 Task: Sort the pending tickets, order by Channel in ascending order.
Action: Mouse moved to (24, 302)
Screenshot: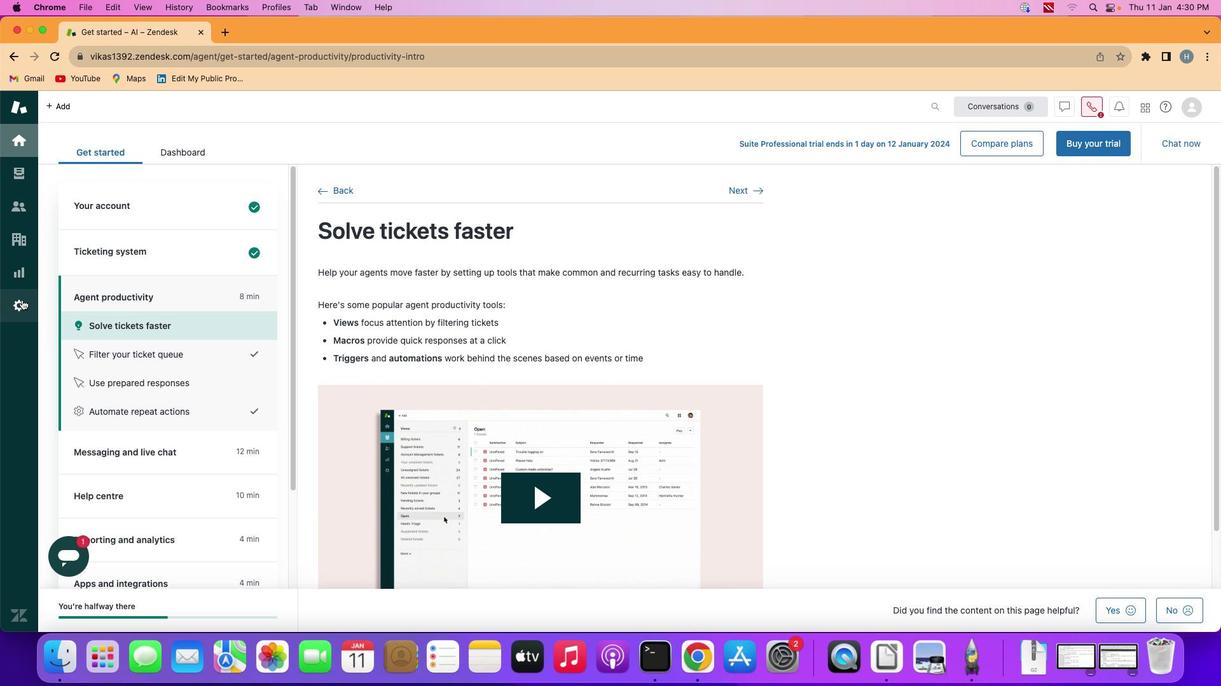 
Action: Mouse pressed left at (24, 302)
Screenshot: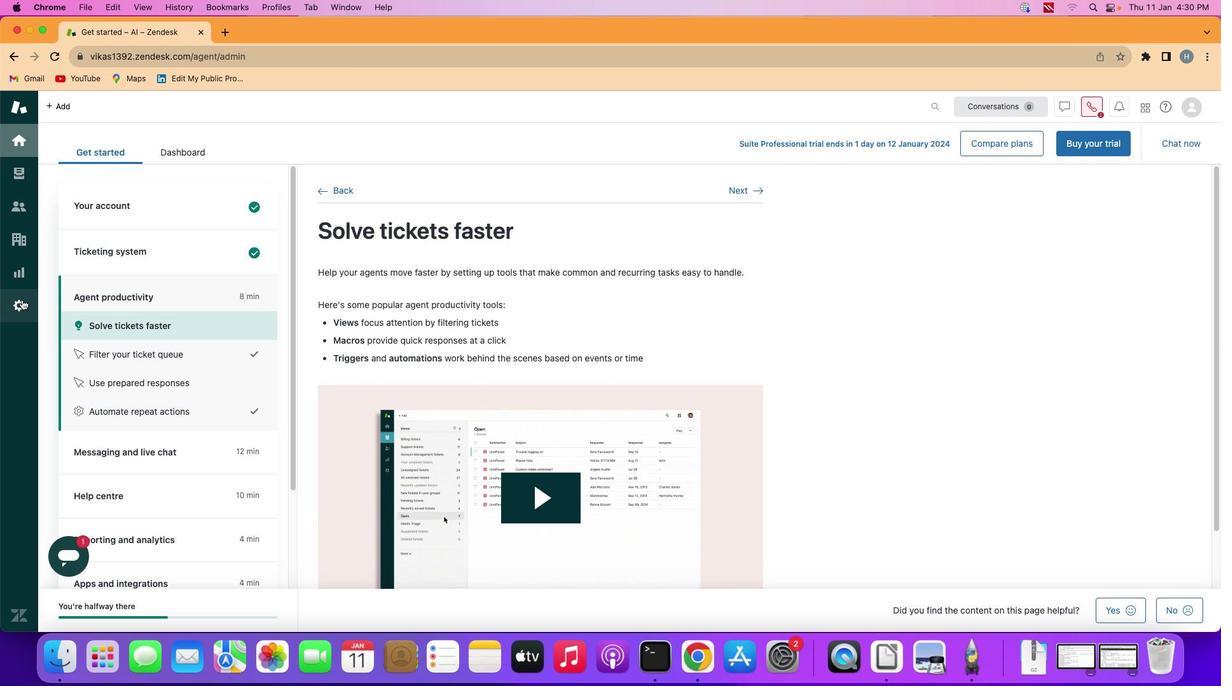 
Action: Mouse moved to (403, 463)
Screenshot: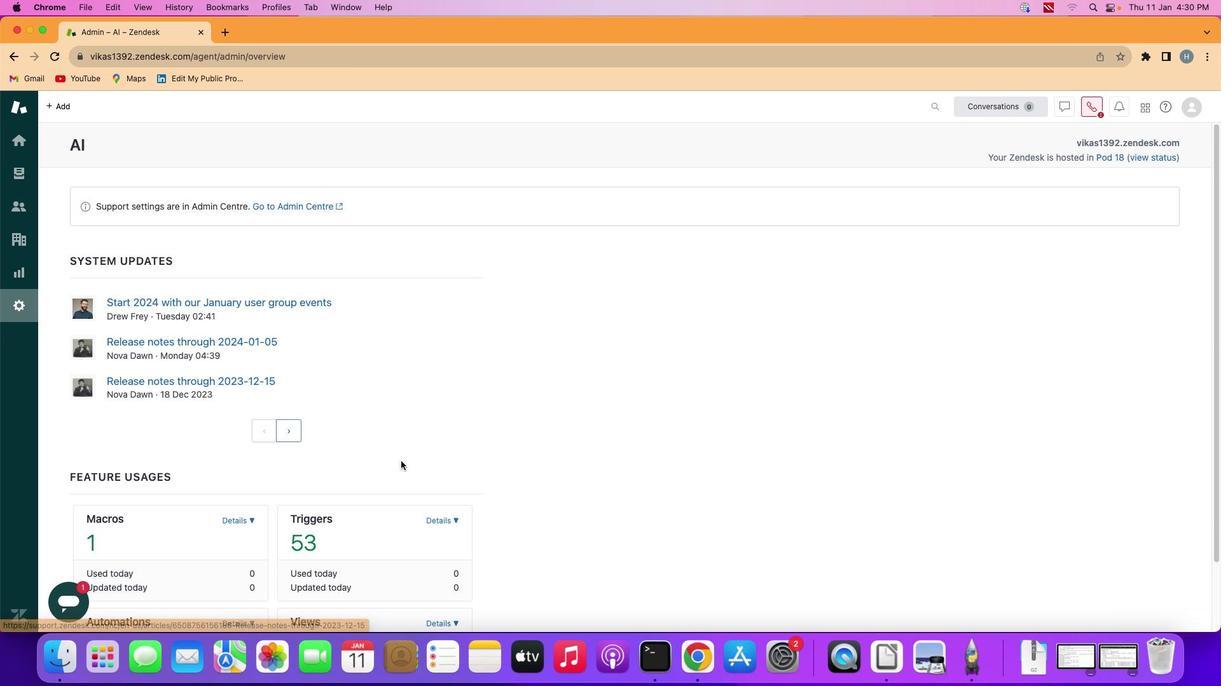 
Action: Mouse scrolled (403, 463) with delta (2, 1)
Screenshot: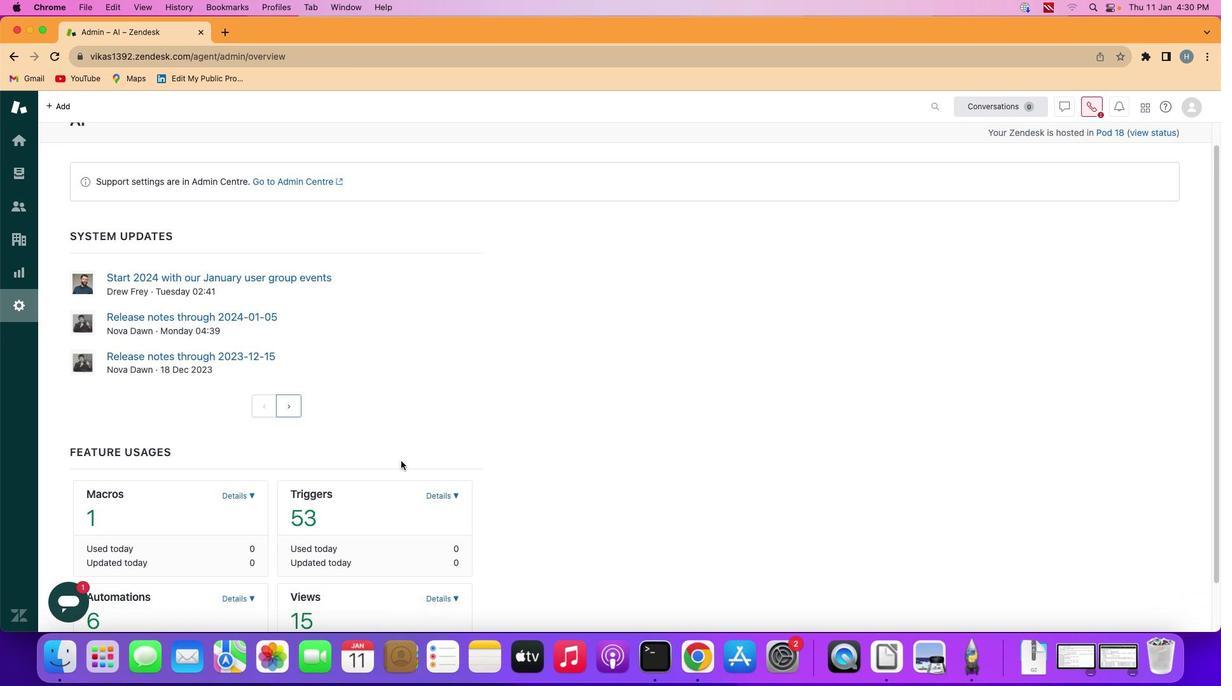 
Action: Mouse scrolled (403, 463) with delta (2, 1)
Screenshot: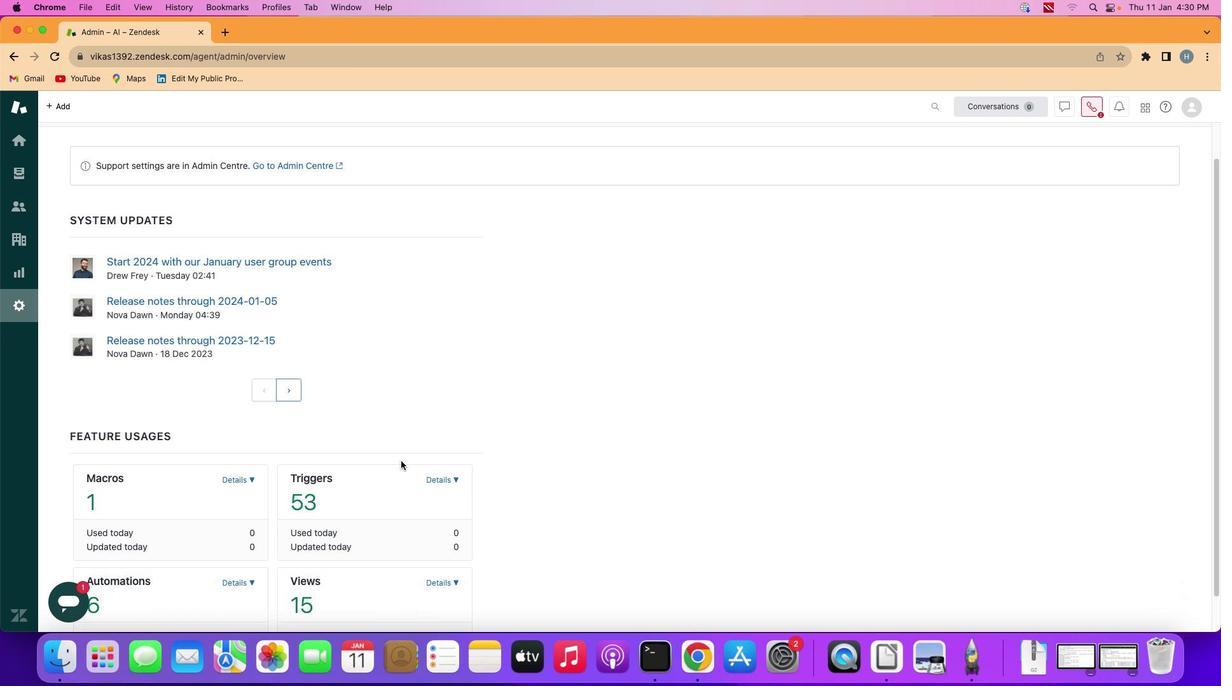 
Action: Mouse scrolled (403, 463) with delta (2, 1)
Screenshot: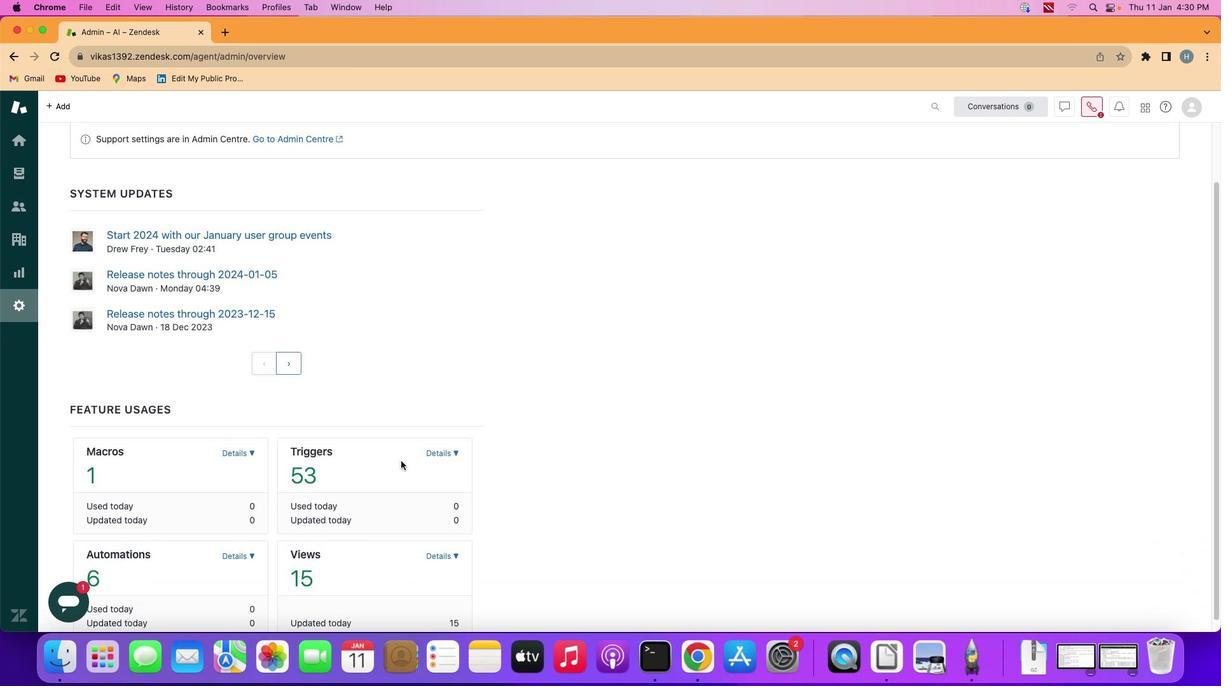 
Action: Mouse scrolled (403, 463) with delta (2, 0)
Screenshot: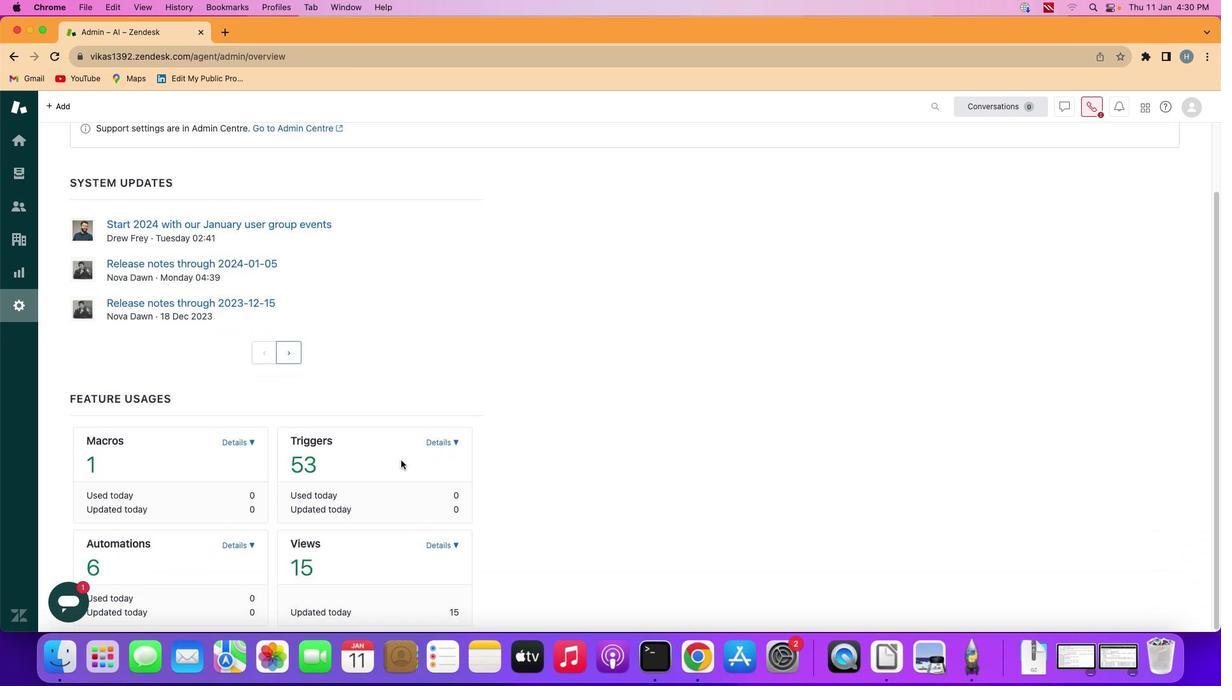 
Action: Mouse scrolled (403, 463) with delta (2, 0)
Screenshot: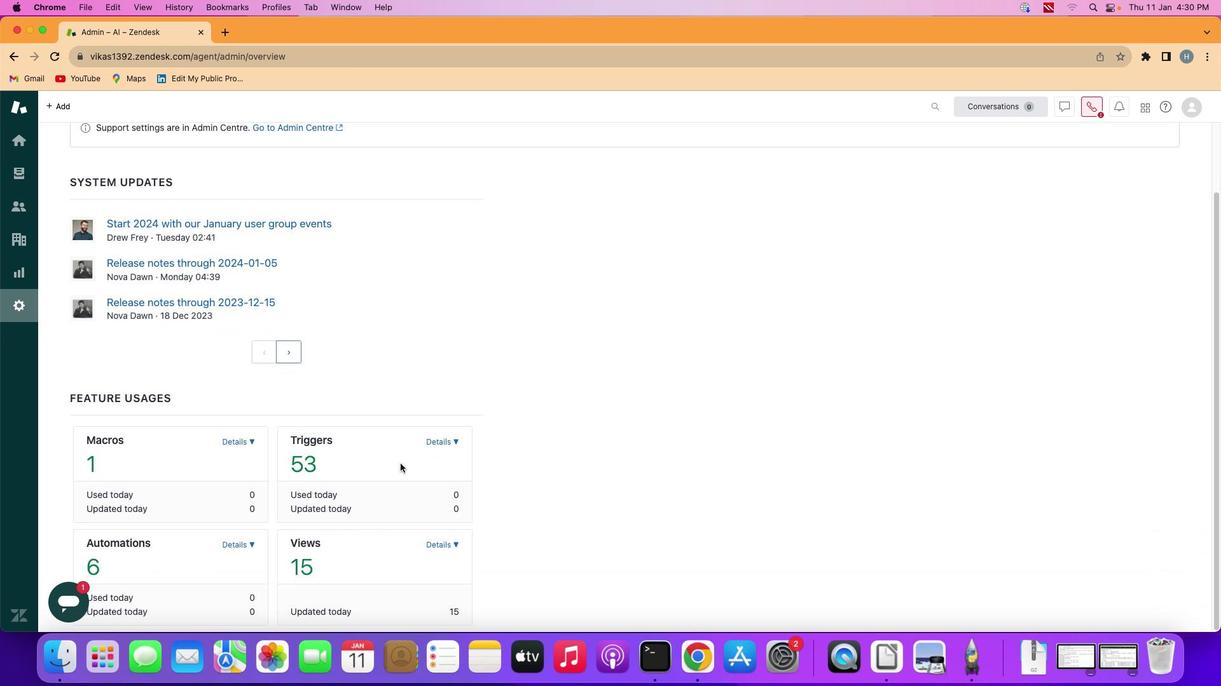 
Action: Mouse scrolled (403, 463) with delta (2, 0)
Screenshot: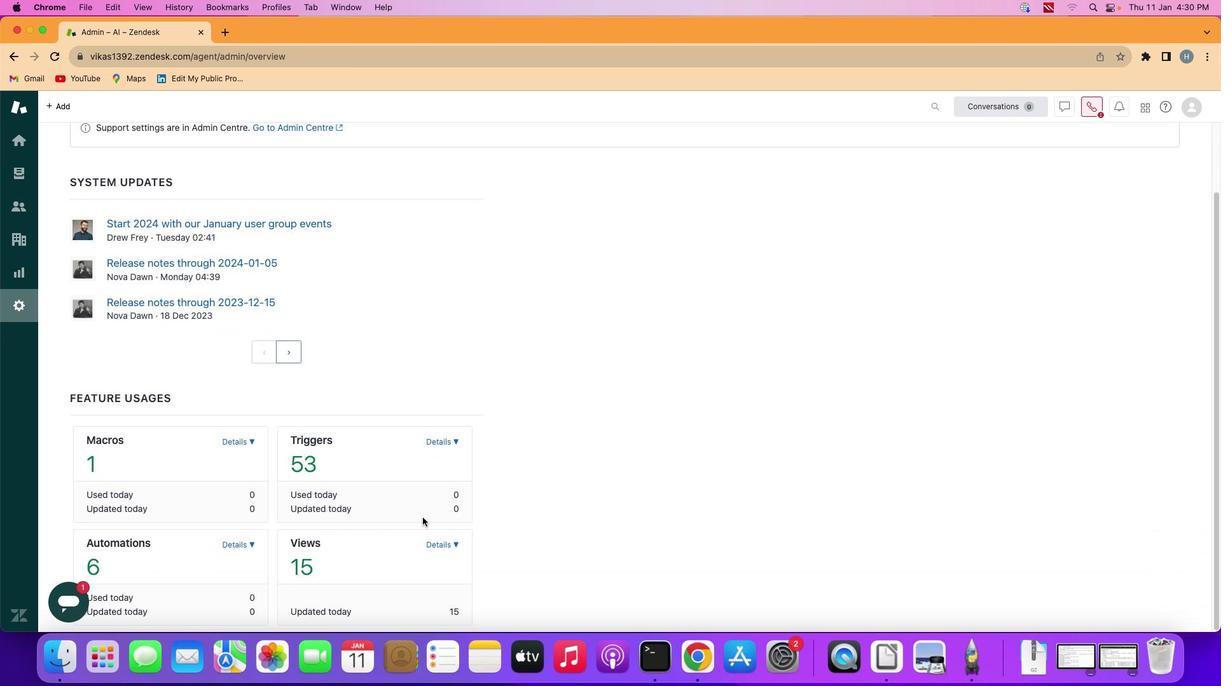
Action: Mouse moved to (442, 547)
Screenshot: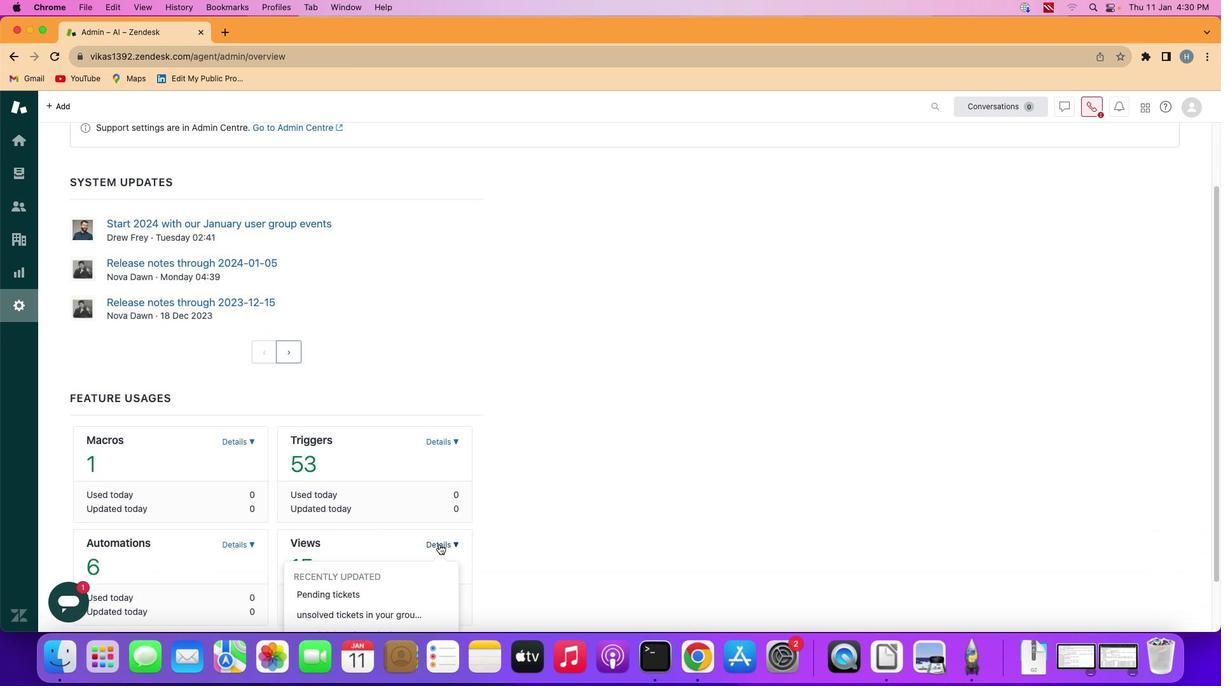 
Action: Mouse pressed left at (442, 547)
Screenshot: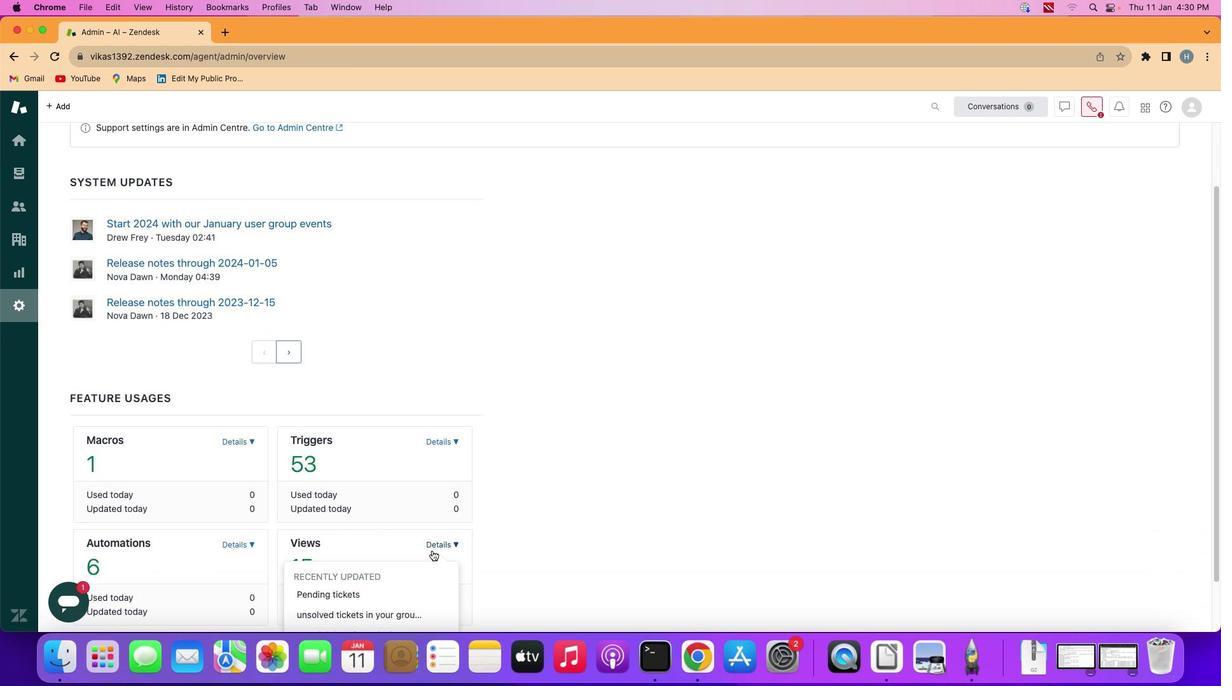 
Action: Mouse moved to (361, 596)
Screenshot: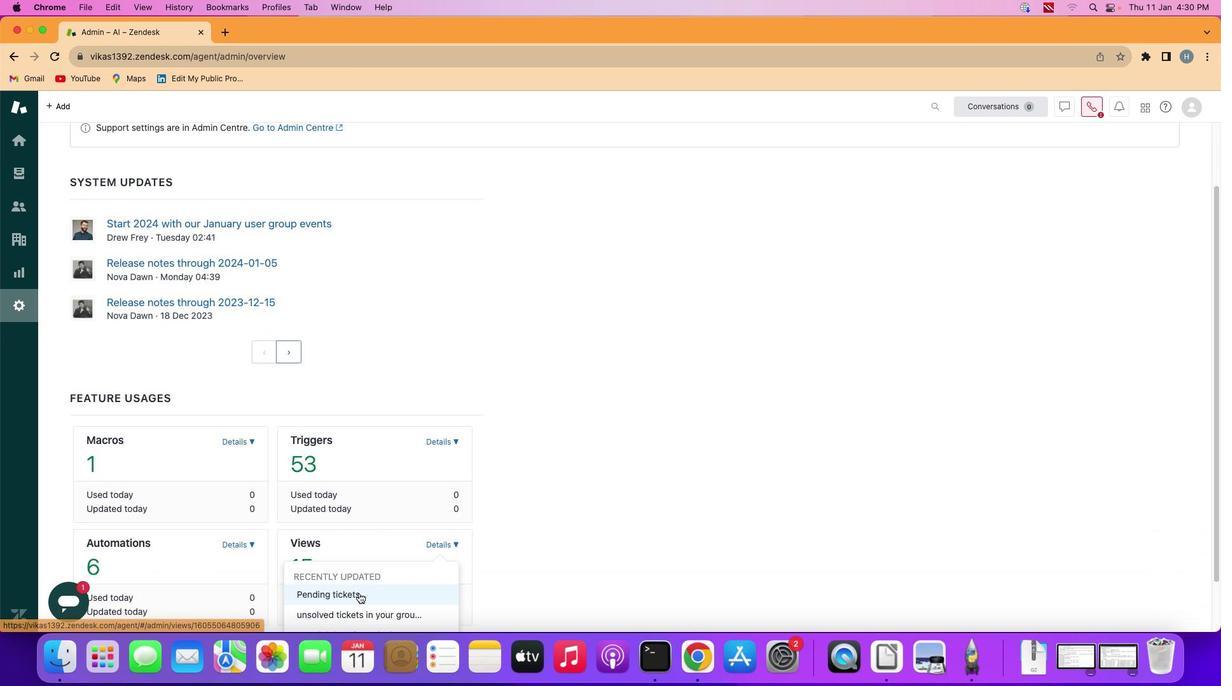 
Action: Mouse pressed left at (361, 596)
Screenshot: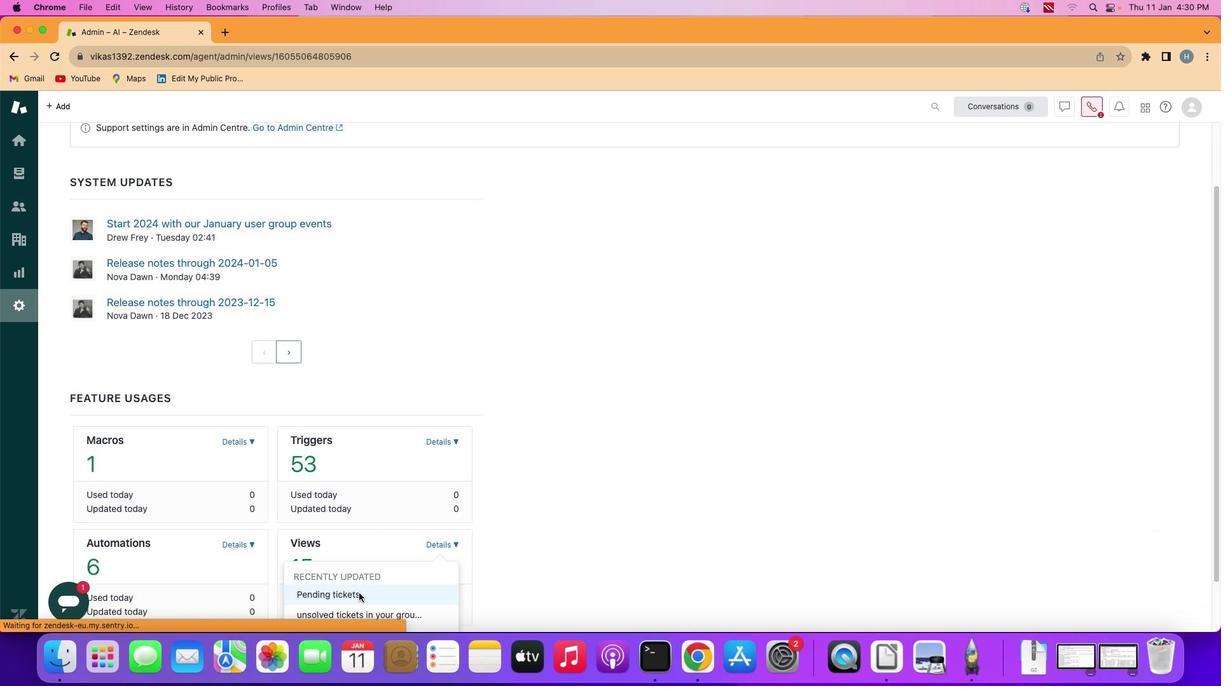 
Action: Mouse moved to (485, 546)
Screenshot: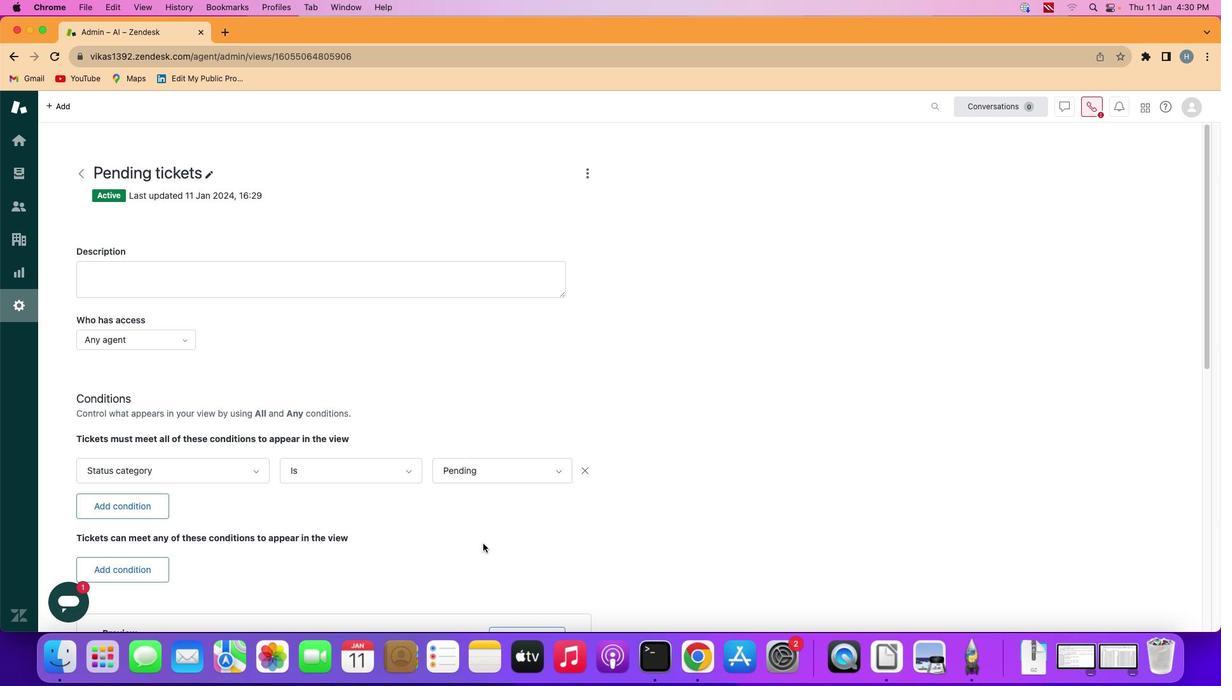 
Action: Mouse scrolled (485, 546) with delta (2, 1)
Screenshot: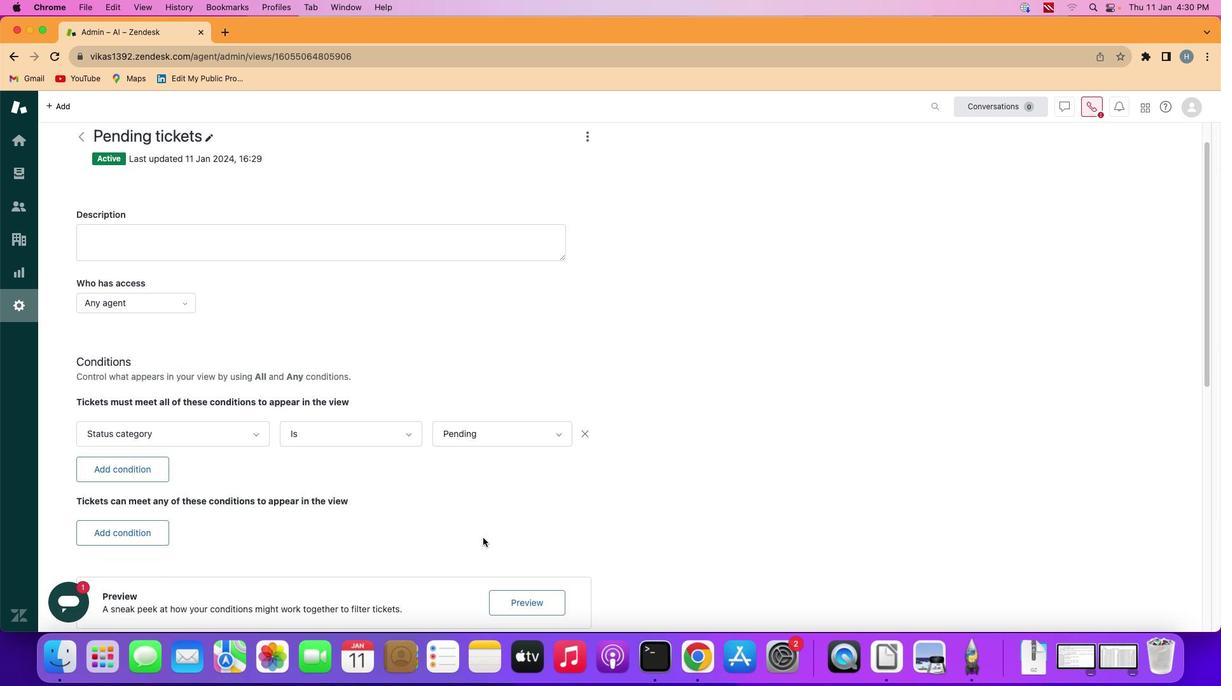 
Action: Mouse scrolled (485, 546) with delta (2, 1)
Screenshot: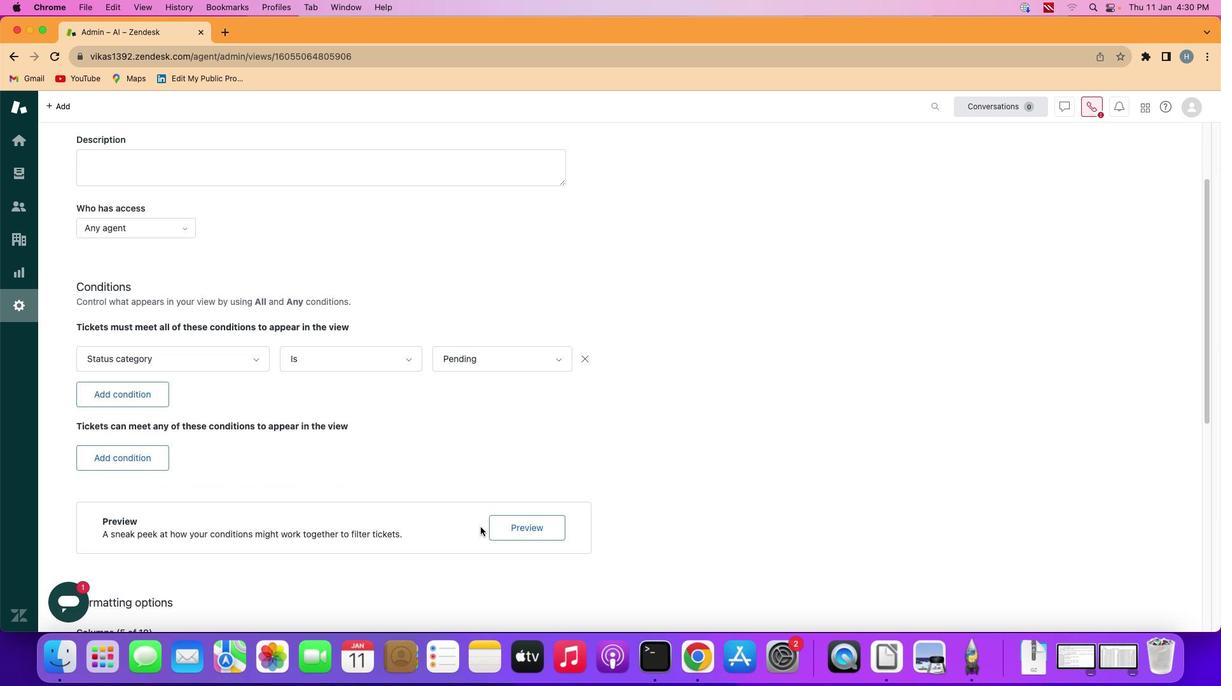 
Action: Mouse moved to (485, 546)
Screenshot: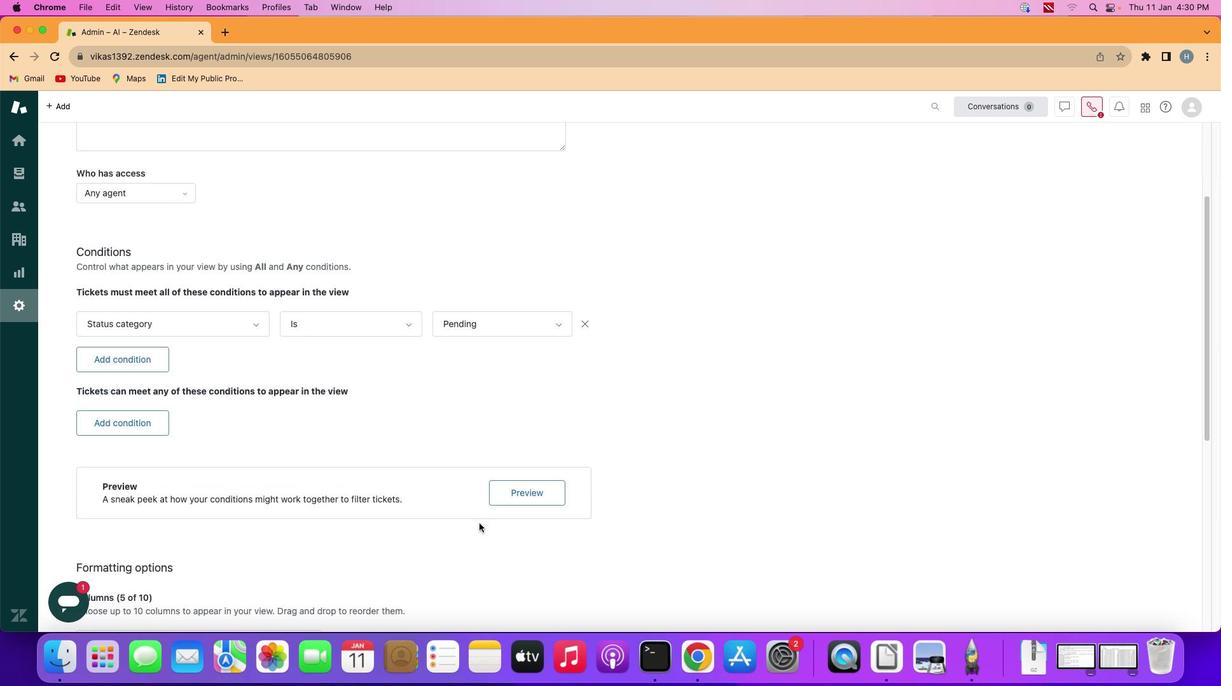 
Action: Mouse scrolled (485, 546) with delta (2, 1)
Screenshot: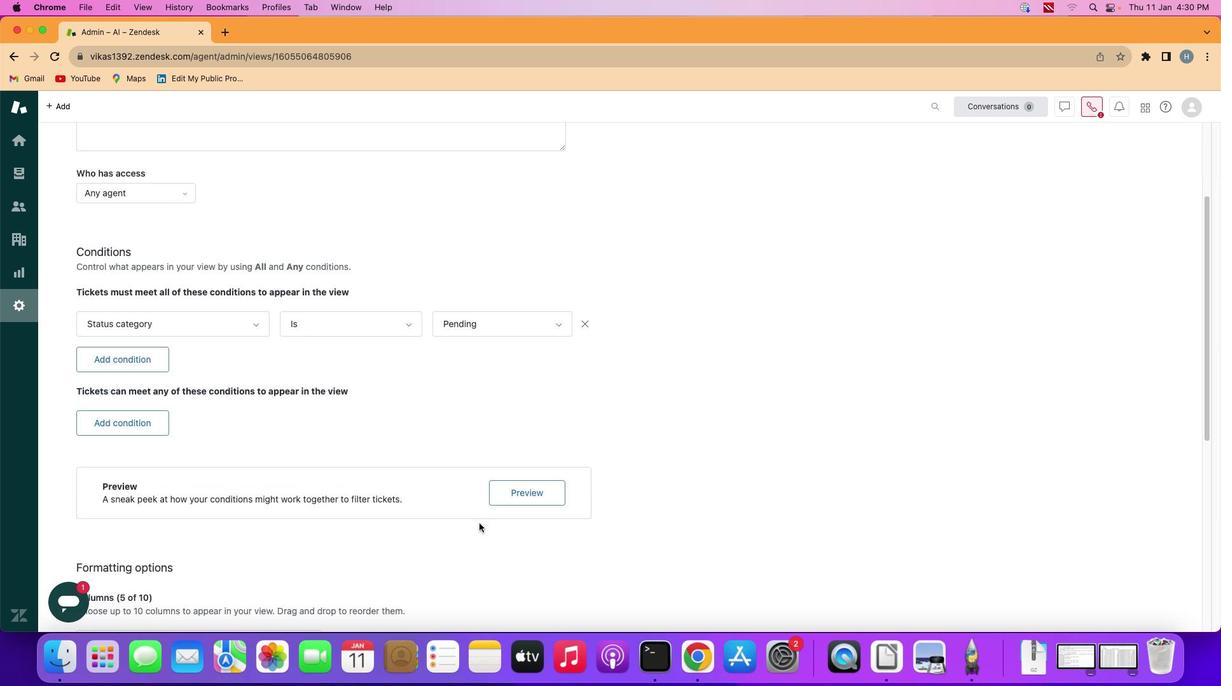 
Action: Mouse moved to (485, 544)
Screenshot: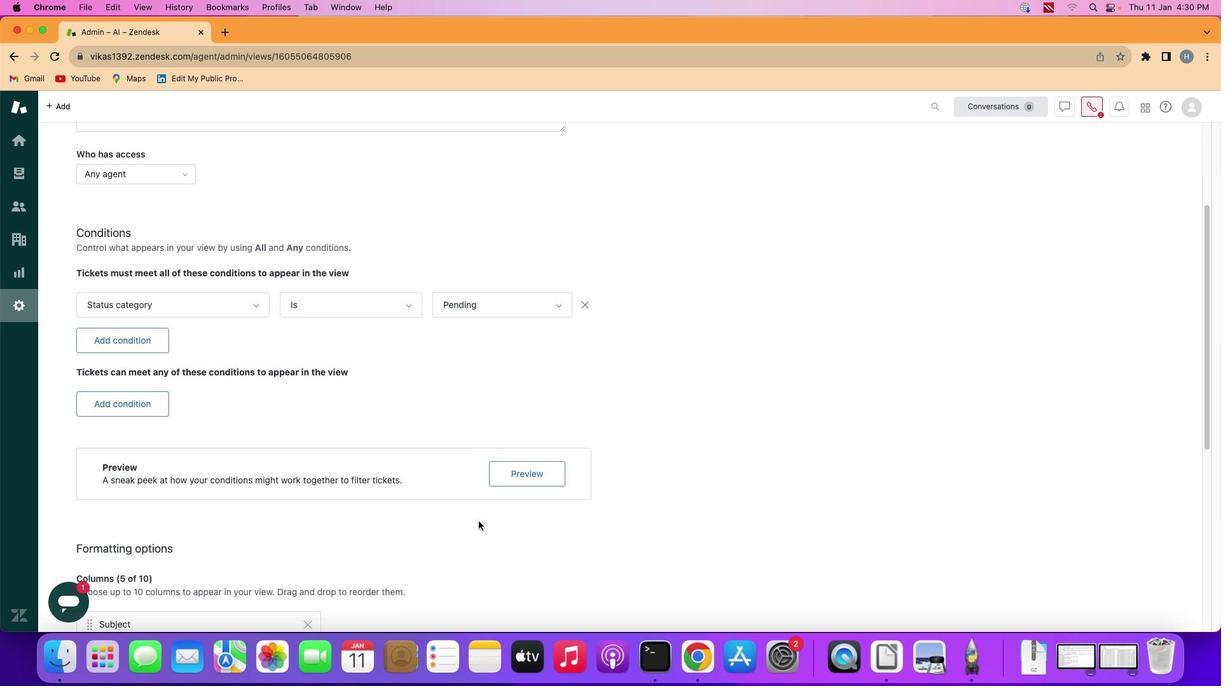 
Action: Mouse scrolled (485, 544) with delta (2, 0)
Screenshot: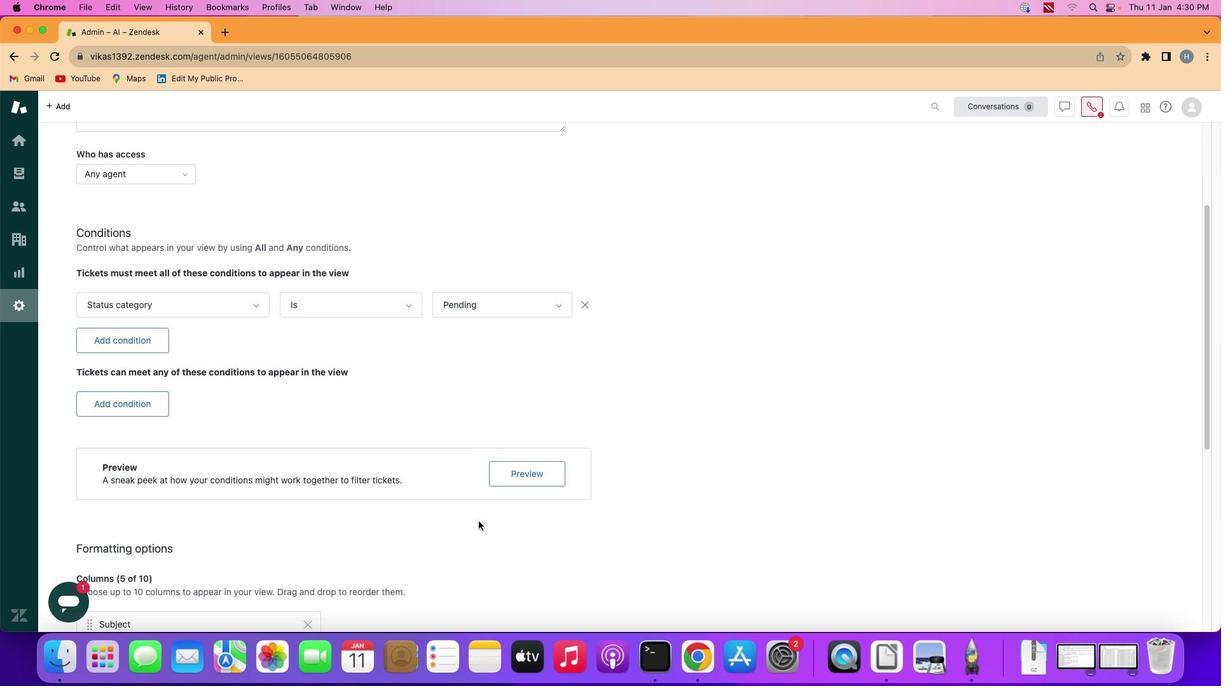 
Action: Mouse moved to (481, 525)
Screenshot: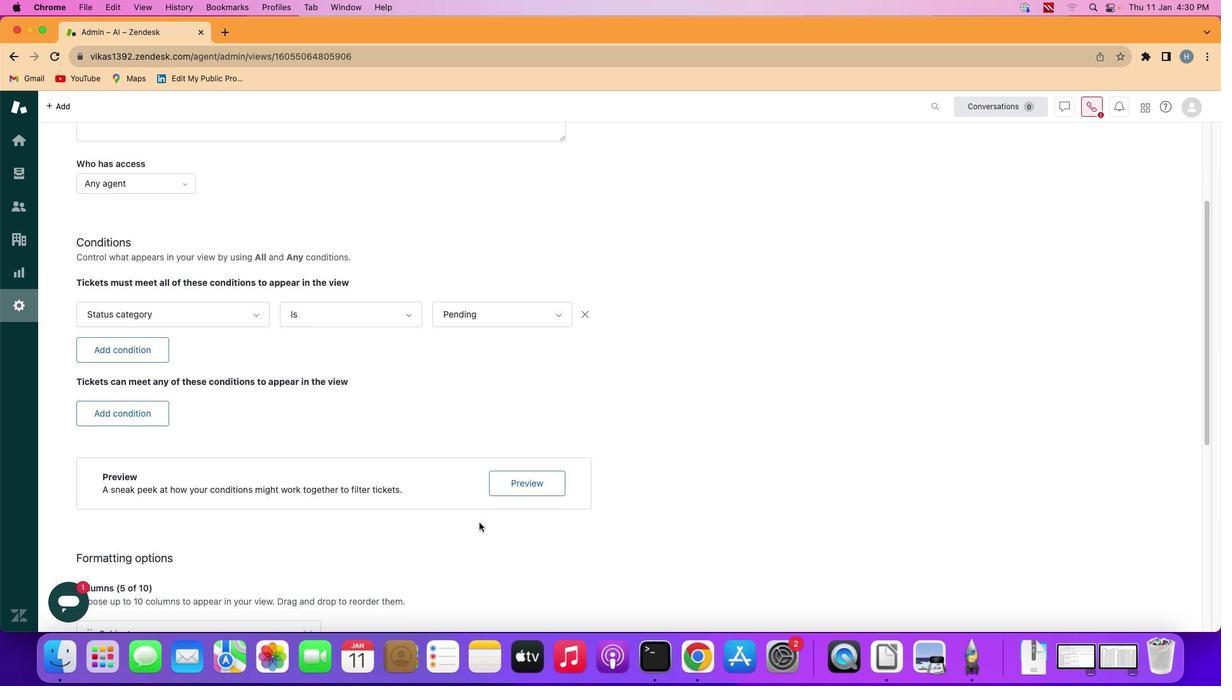 
Action: Mouse scrolled (481, 525) with delta (2, 1)
Screenshot: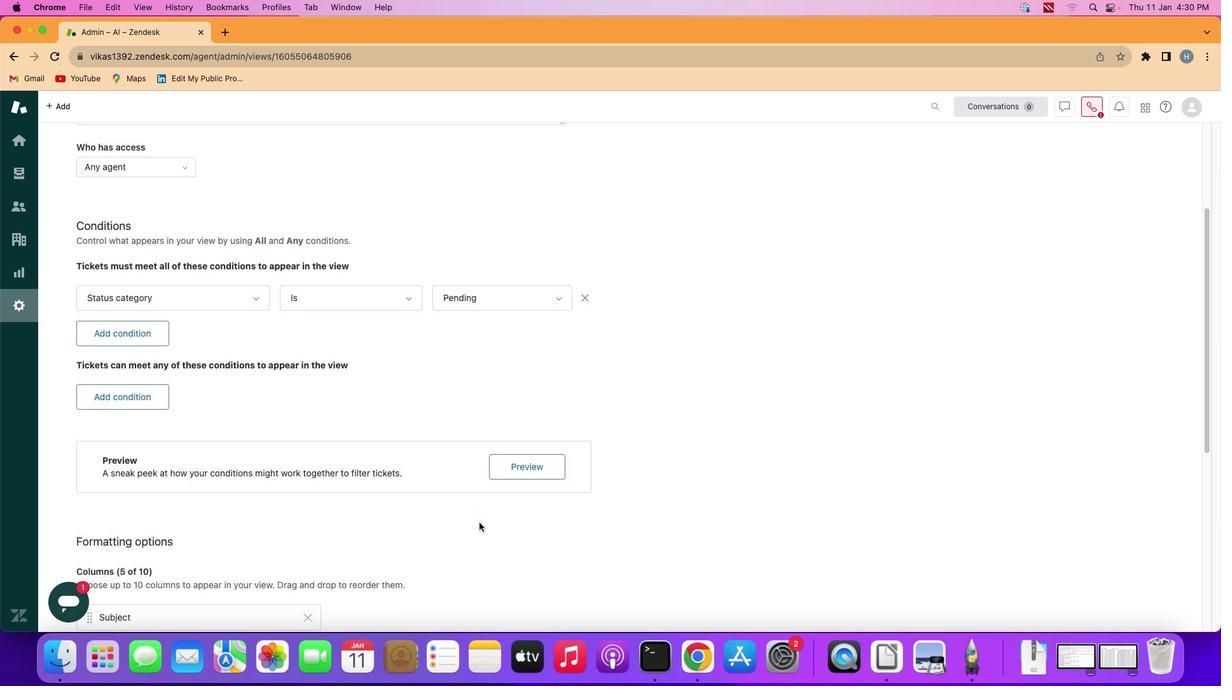 
Action: Mouse scrolled (481, 525) with delta (2, 3)
Screenshot: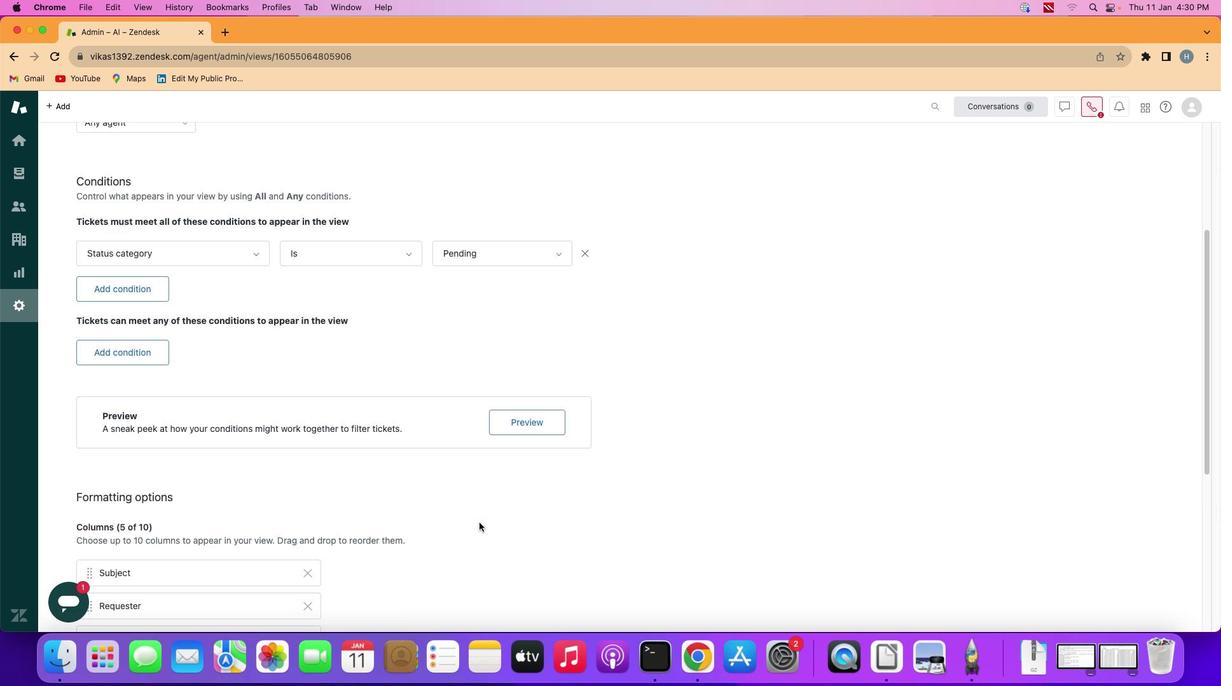 
Action: Mouse scrolled (481, 525) with delta (2, 1)
Screenshot: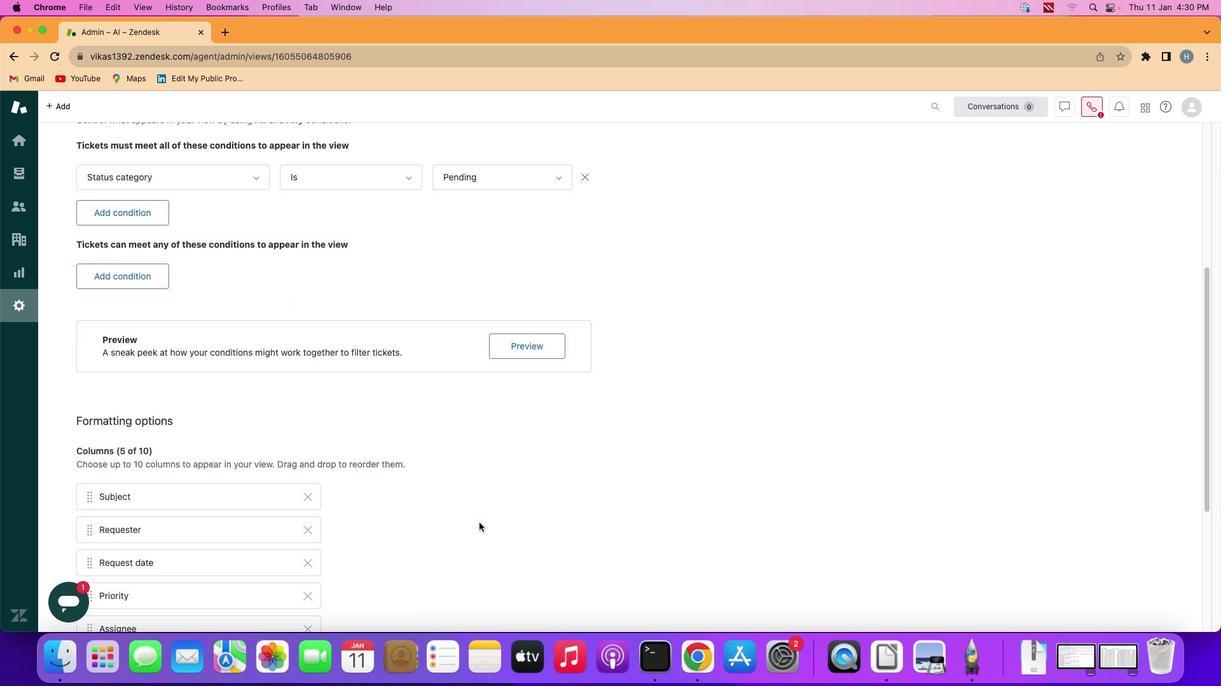 
Action: Mouse scrolled (481, 525) with delta (2, 1)
Screenshot: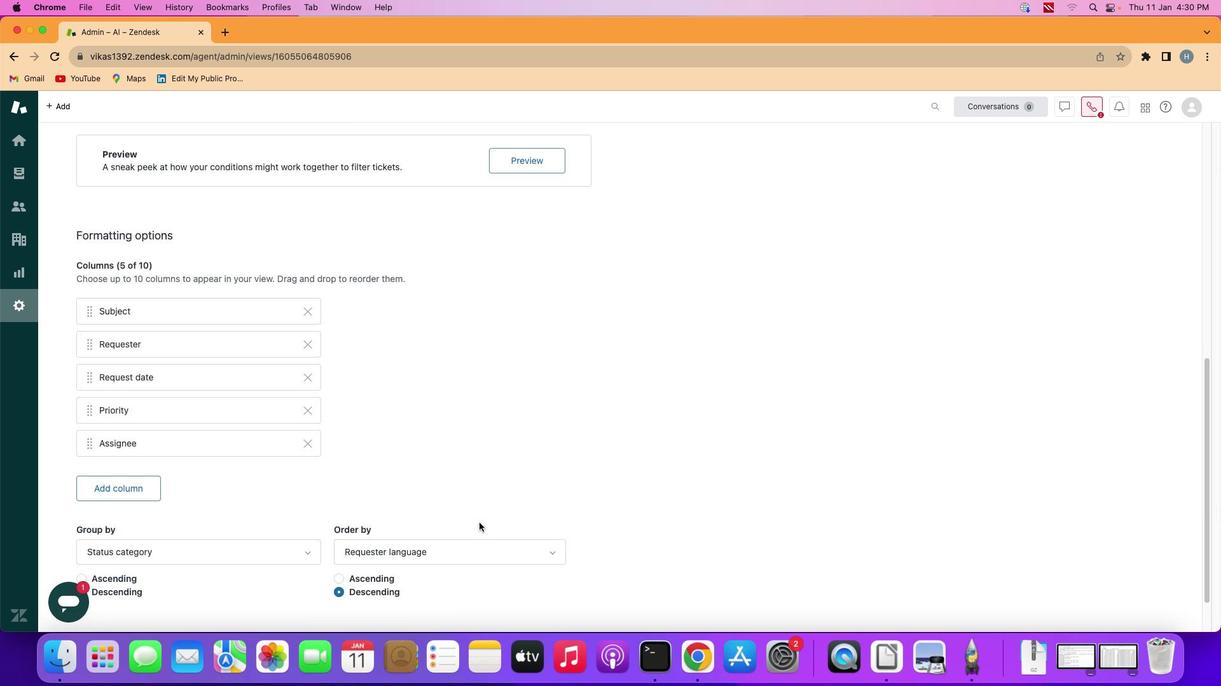 
Action: Mouse scrolled (481, 525) with delta (2, 0)
Screenshot: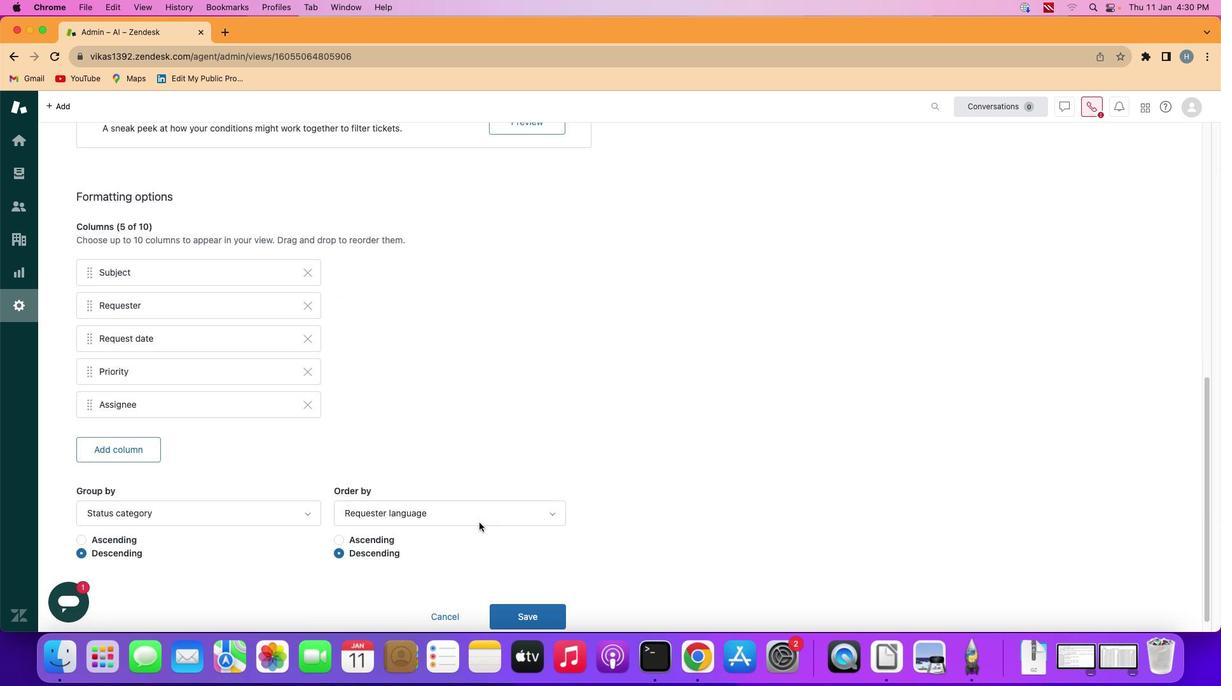 
Action: Mouse scrolled (481, 525) with delta (2, 0)
Screenshot: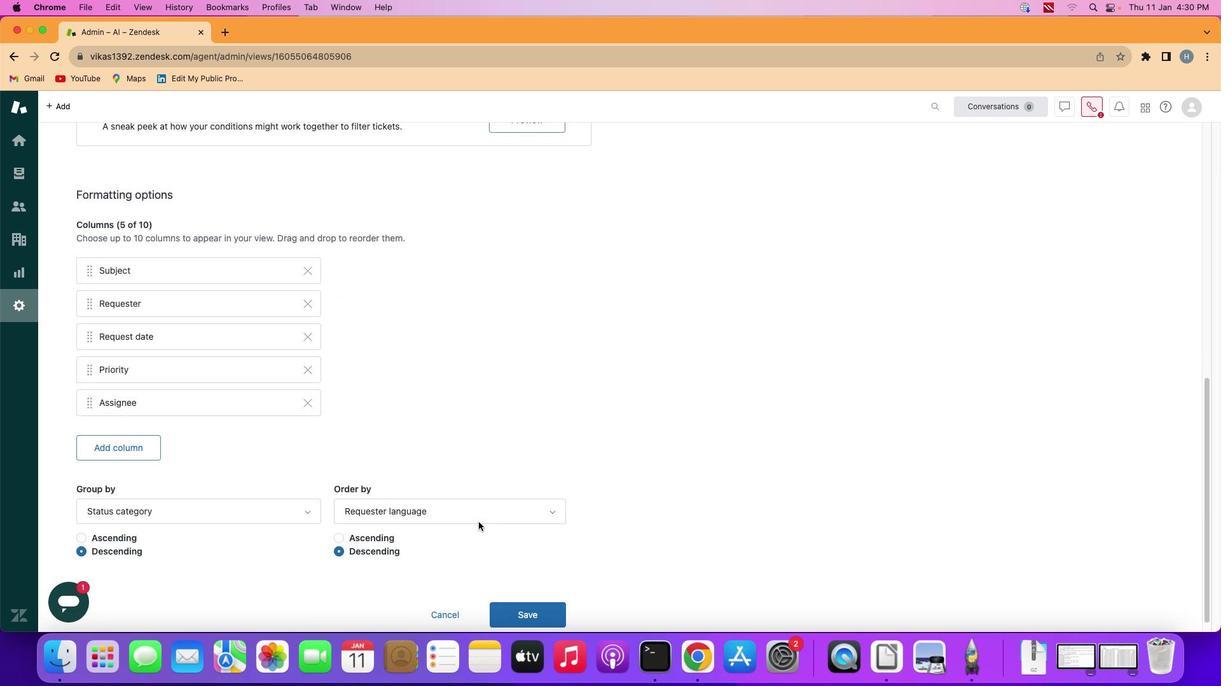 
Action: Mouse moved to (480, 524)
Screenshot: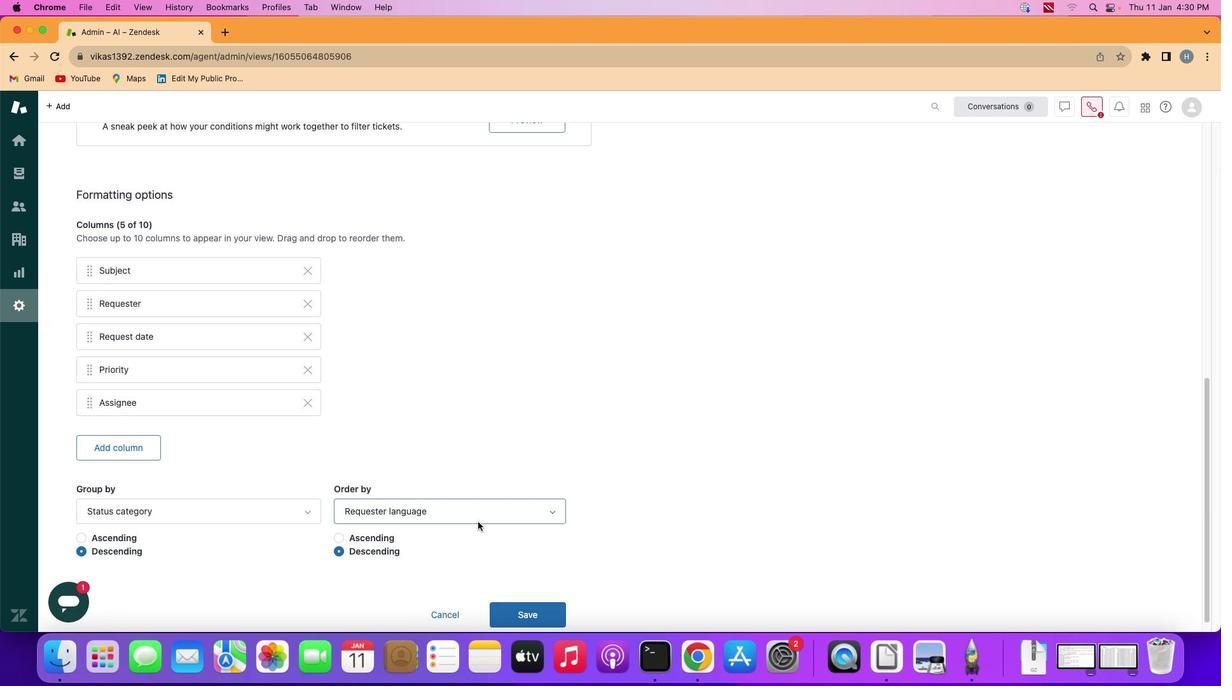 
Action: Mouse scrolled (480, 524) with delta (2, 1)
Screenshot: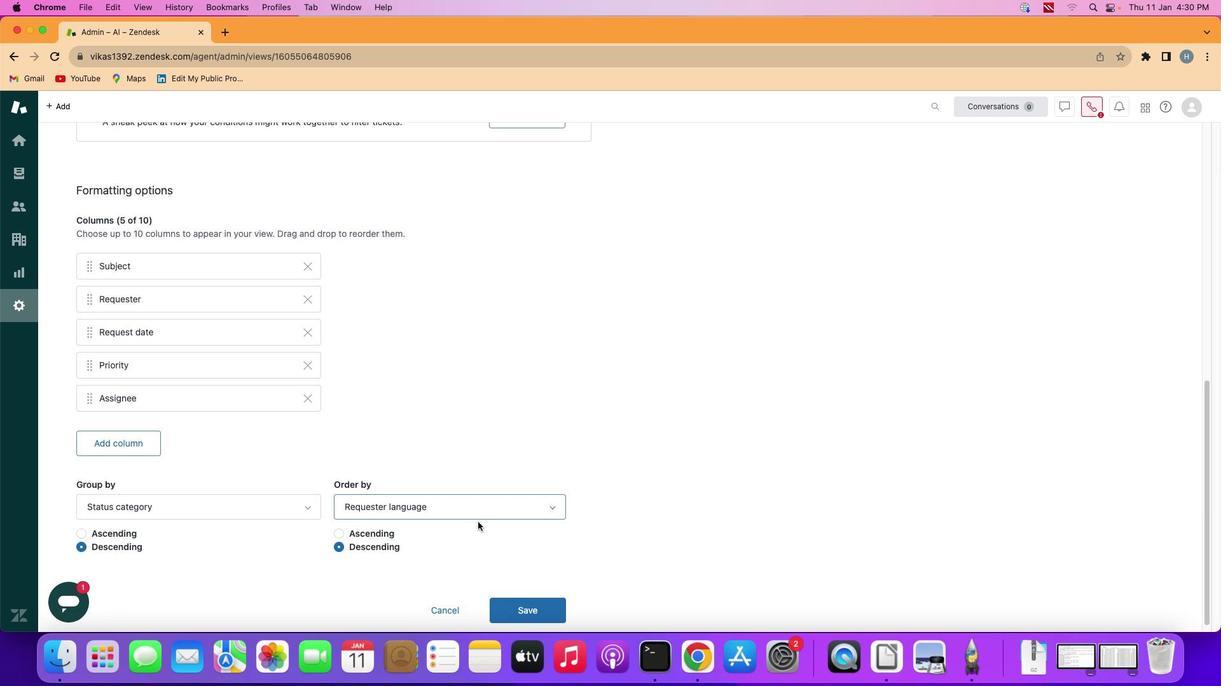
Action: Mouse scrolled (480, 524) with delta (2, 1)
Screenshot: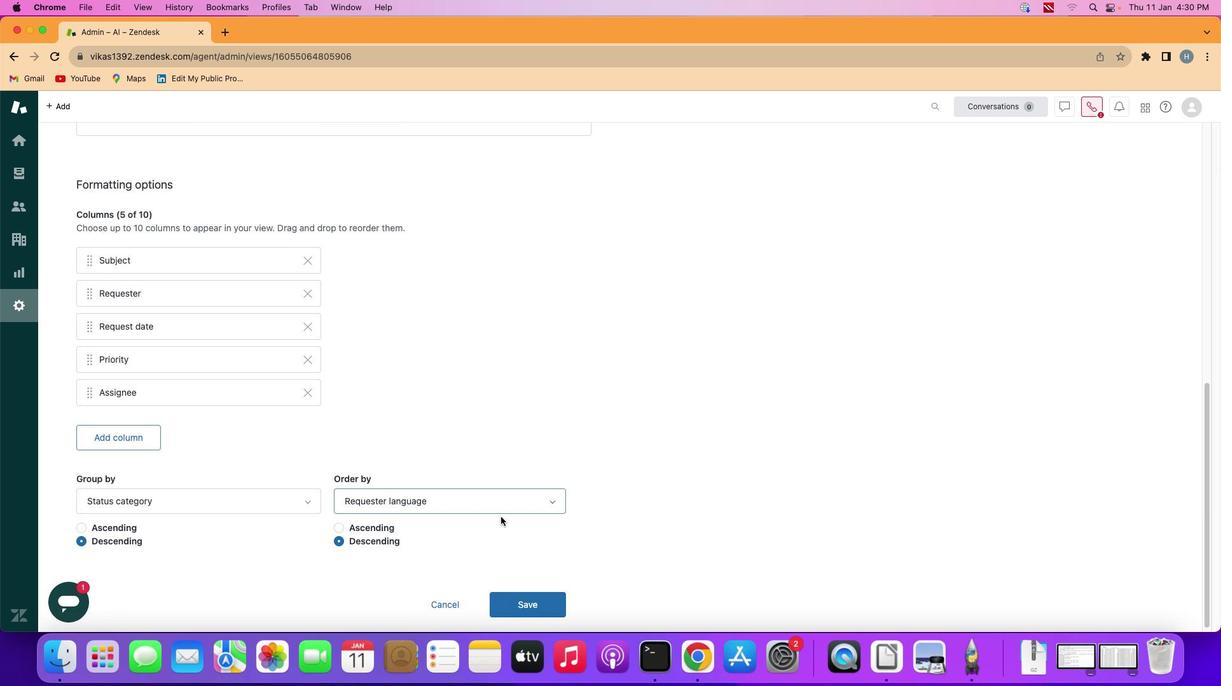 
Action: Mouse scrolled (480, 524) with delta (2, 1)
Screenshot: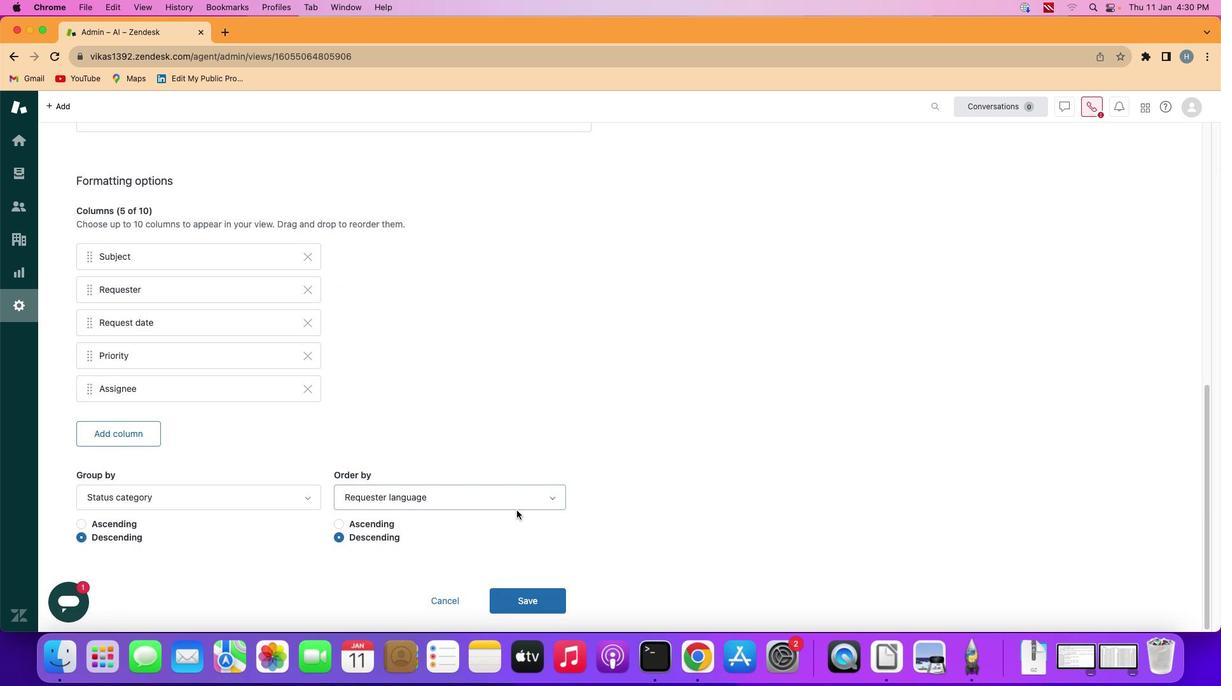 
Action: Mouse moved to (526, 503)
Screenshot: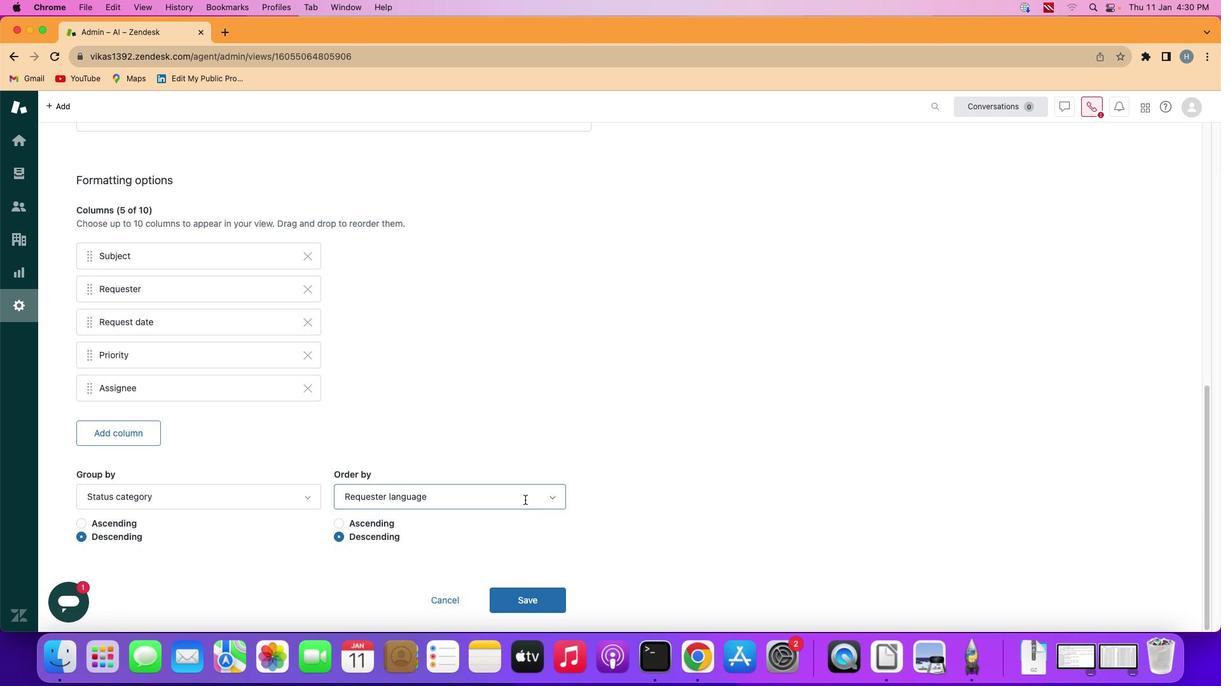 
Action: Mouse pressed left at (526, 503)
Screenshot: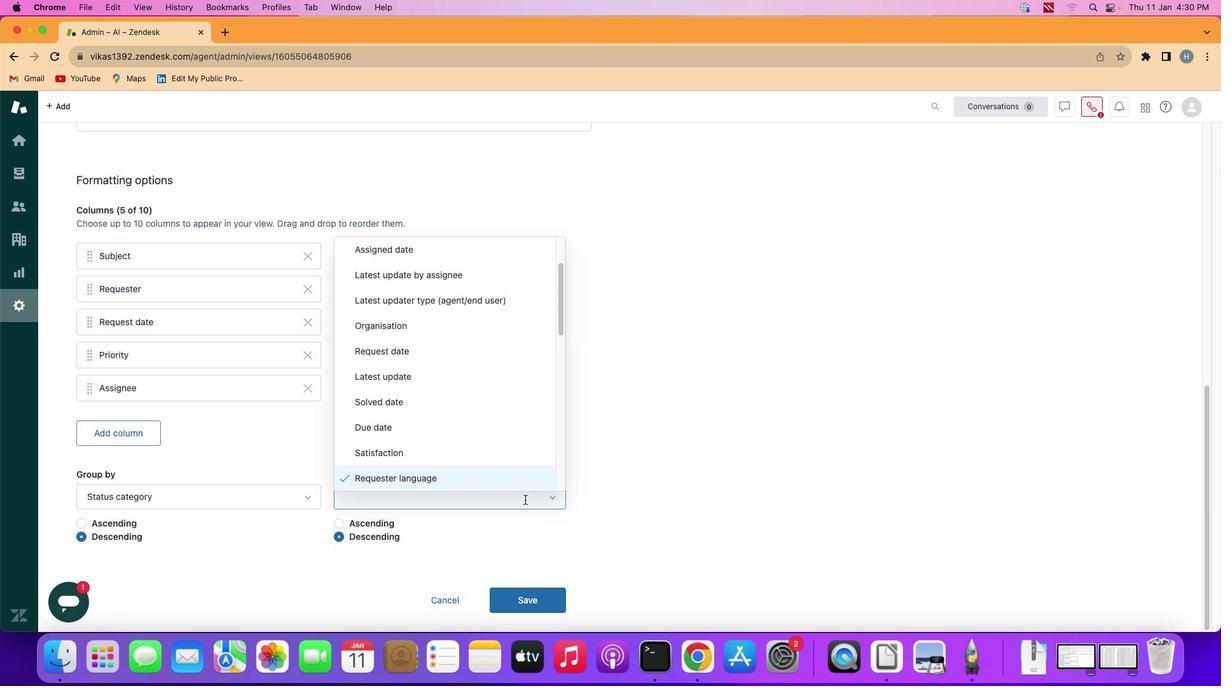 
Action: Mouse moved to (484, 389)
Screenshot: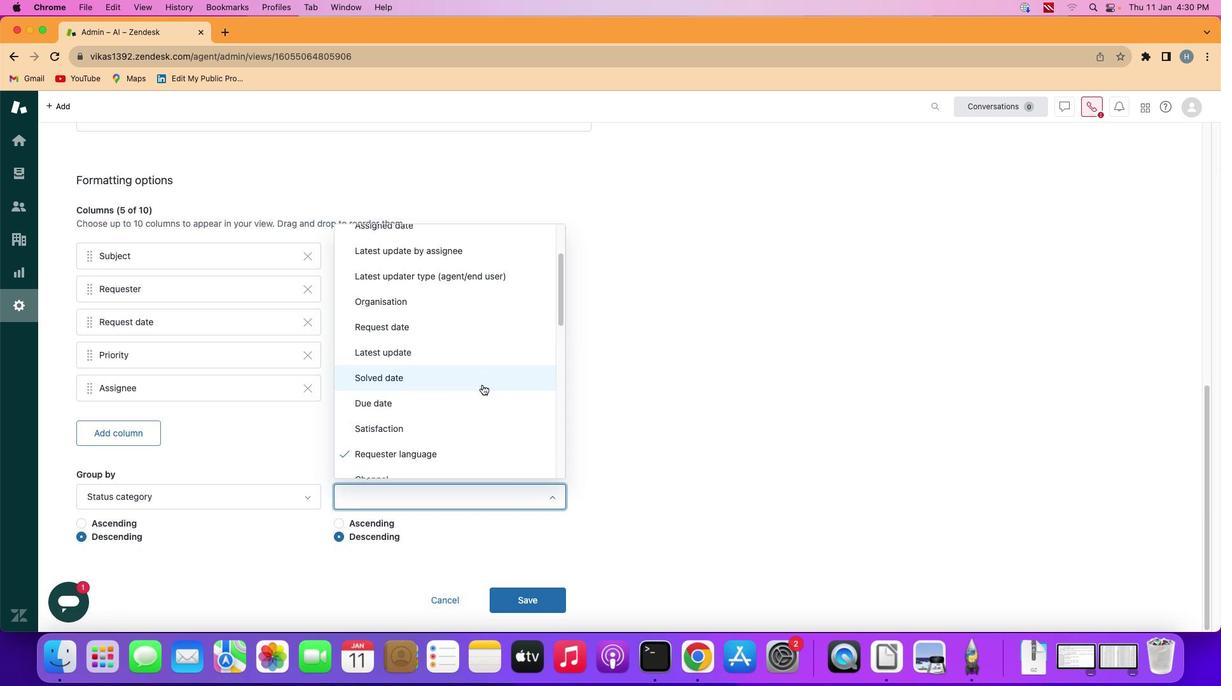 
Action: Mouse scrolled (484, 389) with delta (2, 1)
Screenshot: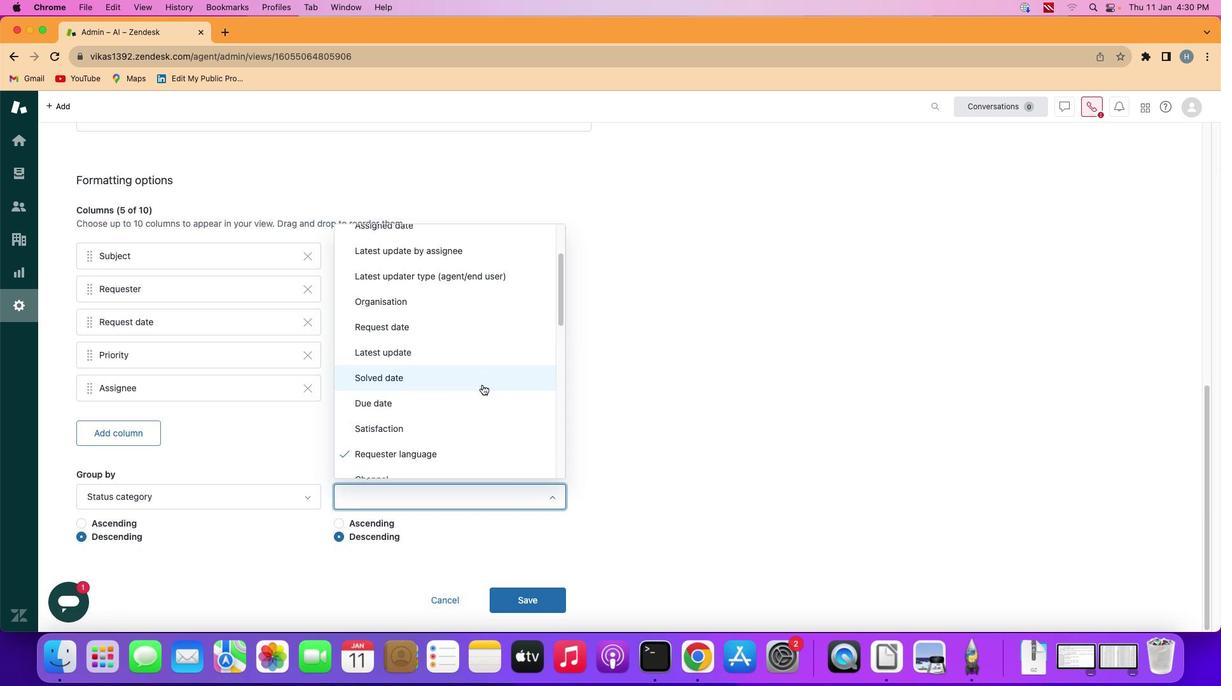 
Action: Mouse moved to (485, 388)
Screenshot: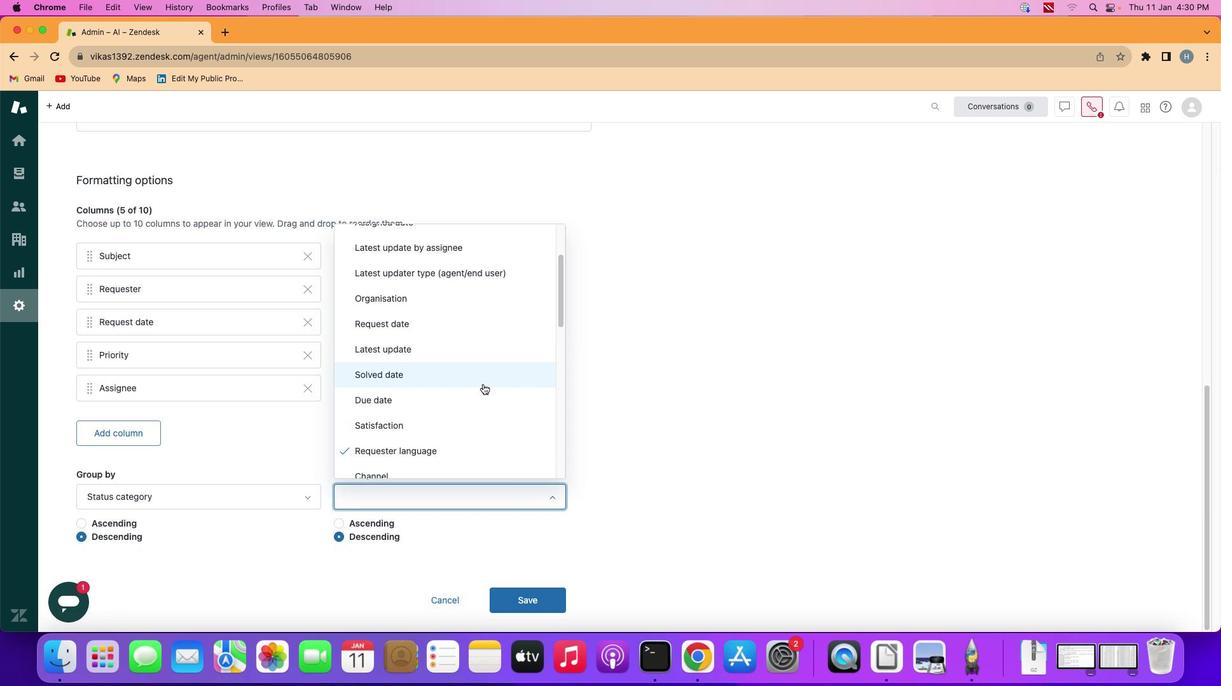 
Action: Mouse scrolled (485, 388) with delta (2, 1)
Screenshot: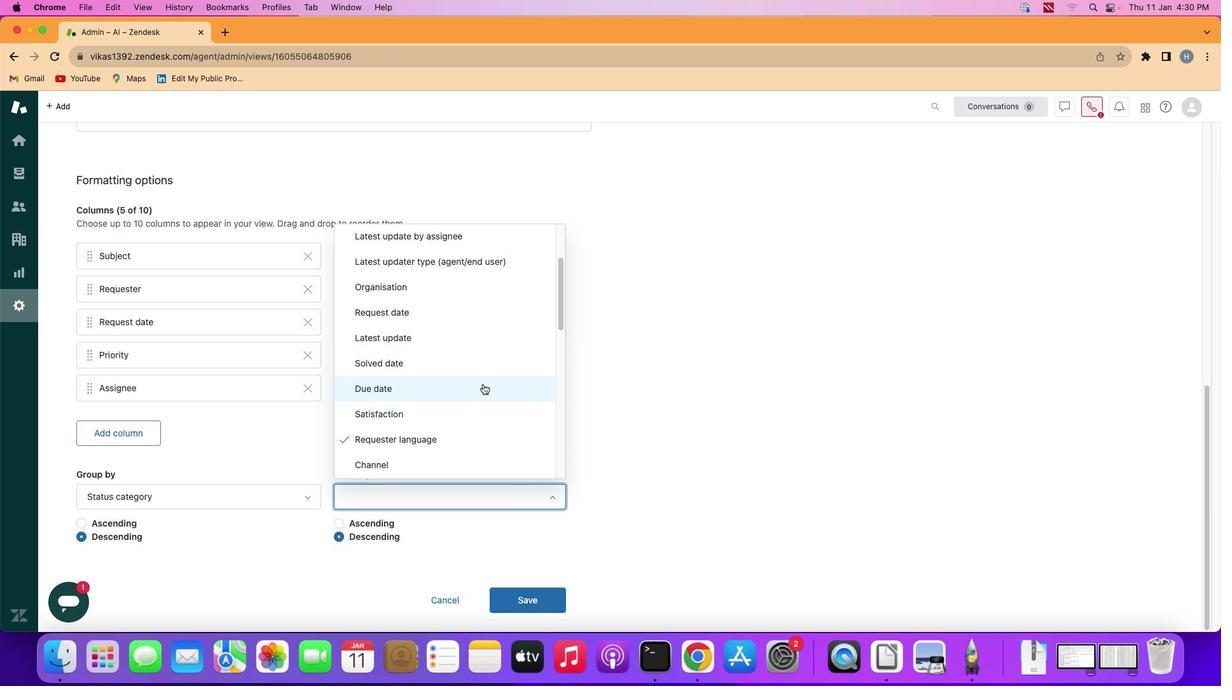 
Action: Mouse scrolled (485, 388) with delta (2, 1)
Screenshot: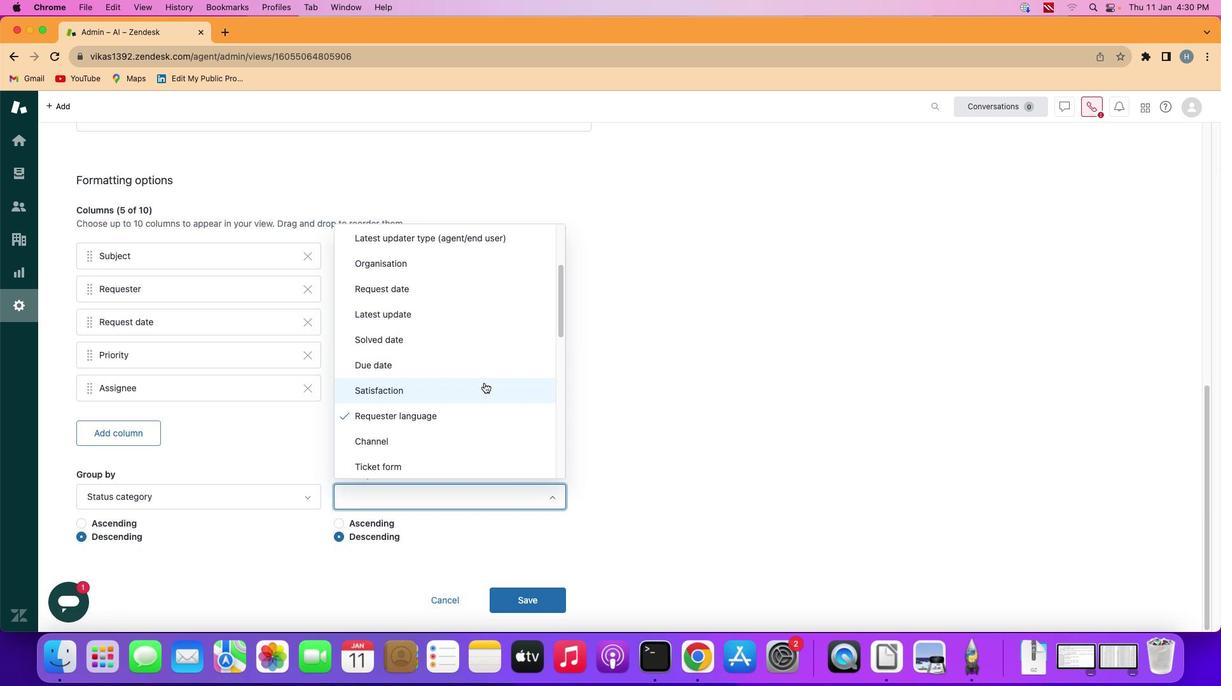 
Action: Mouse moved to (485, 387)
Screenshot: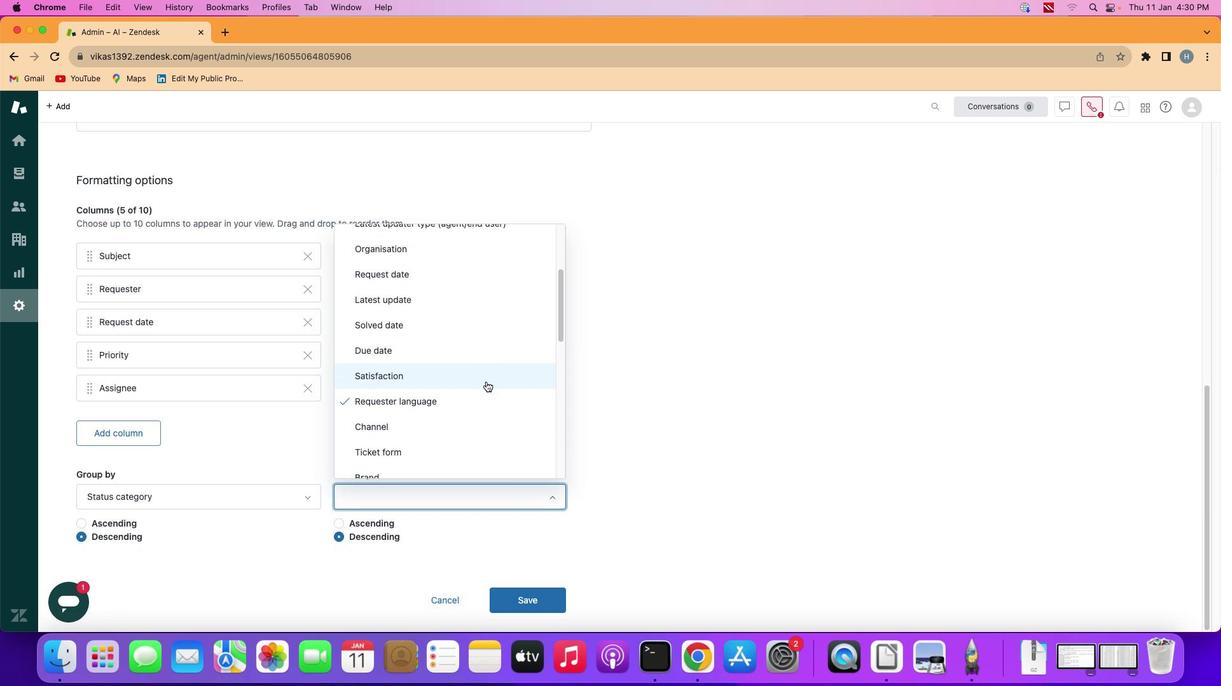 
Action: Mouse scrolled (485, 387) with delta (2, 1)
Screenshot: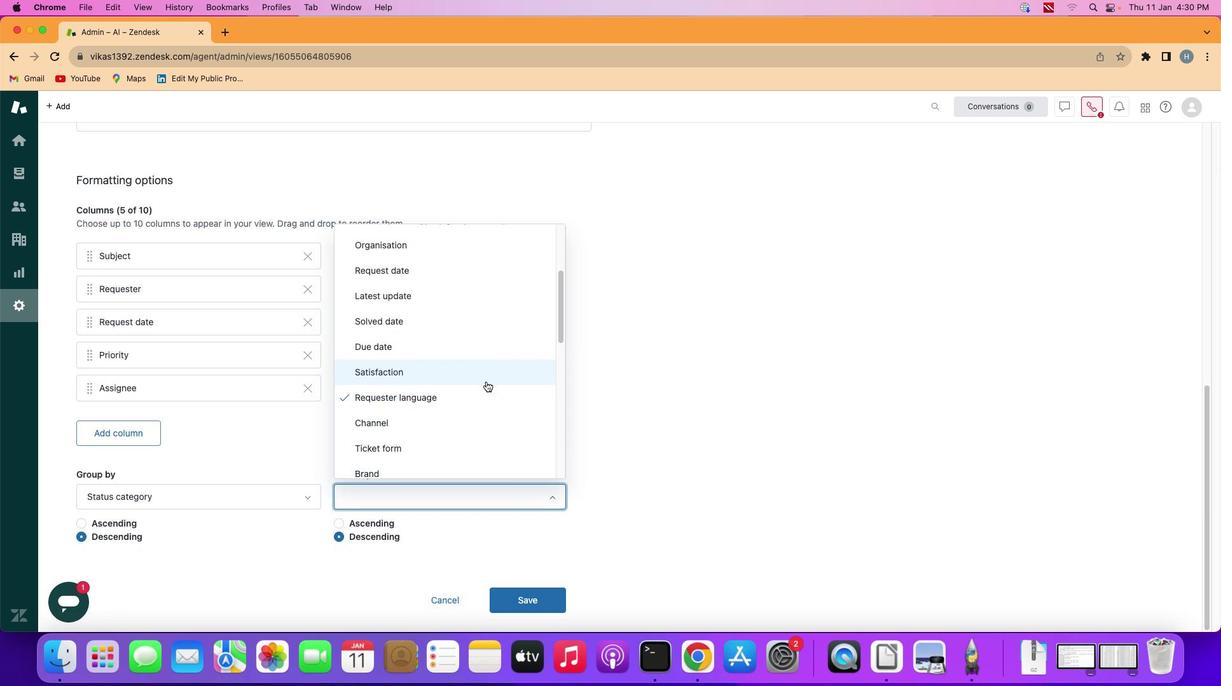 
Action: Mouse moved to (475, 418)
Screenshot: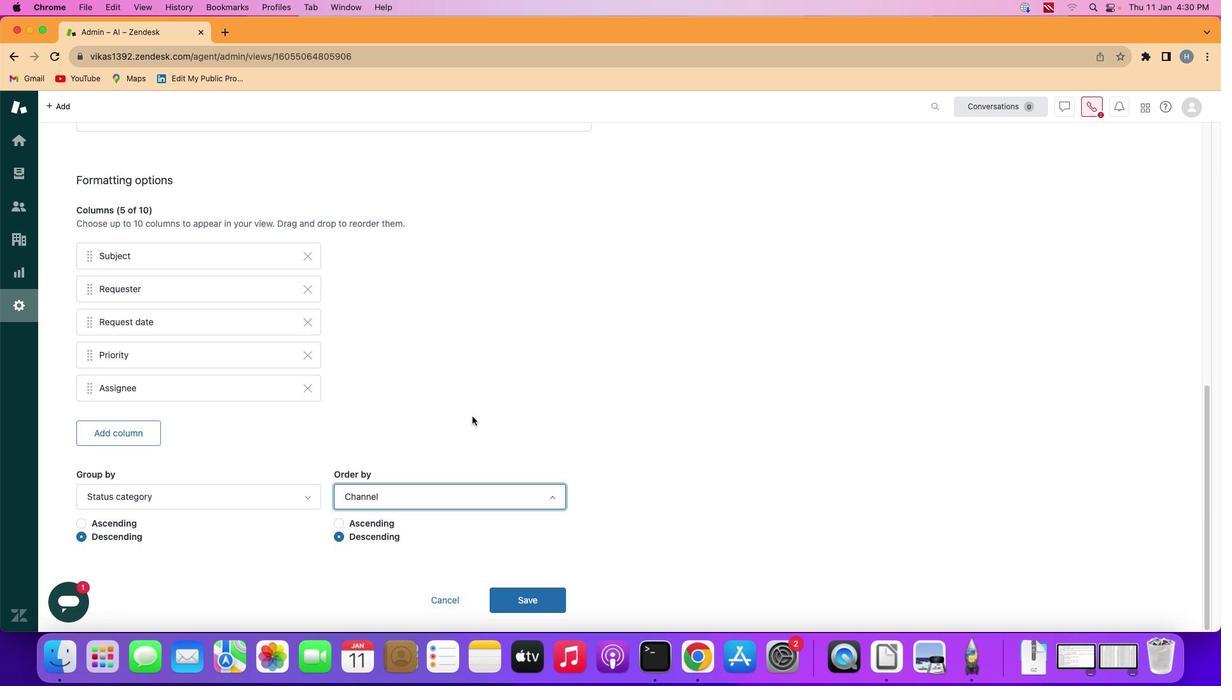 
Action: Mouse pressed left at (475, 418)
Screenshot: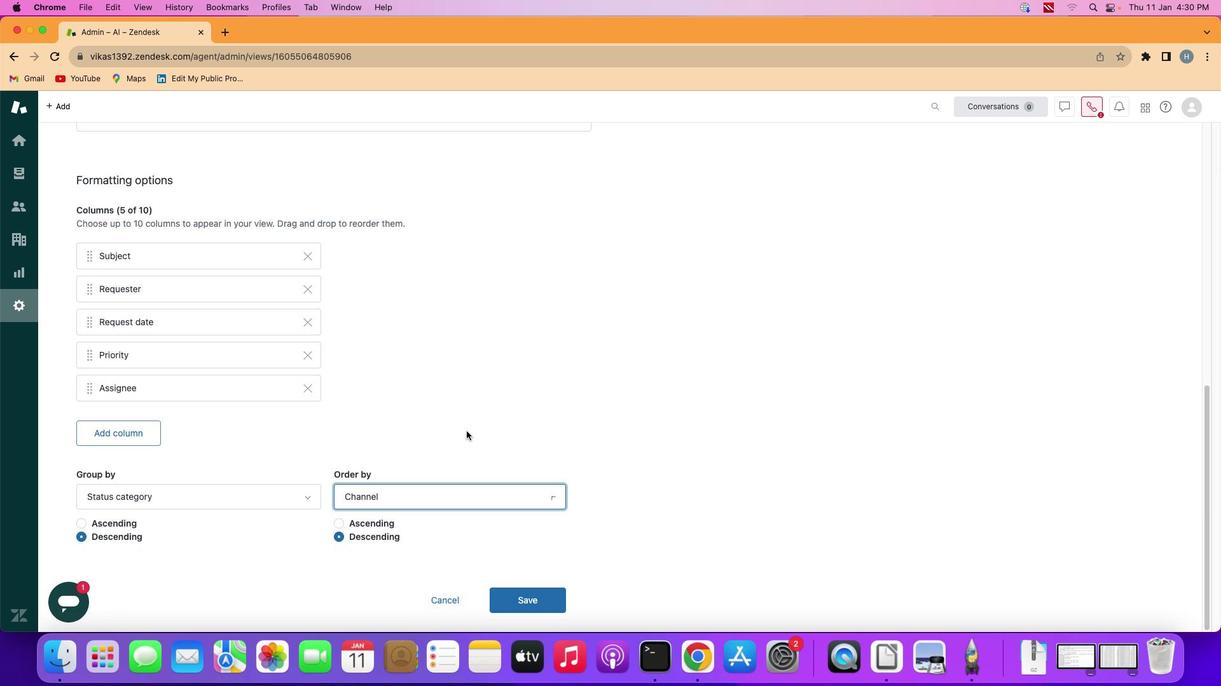 
Action: Mouse moved to (381, 526)
Screenshot: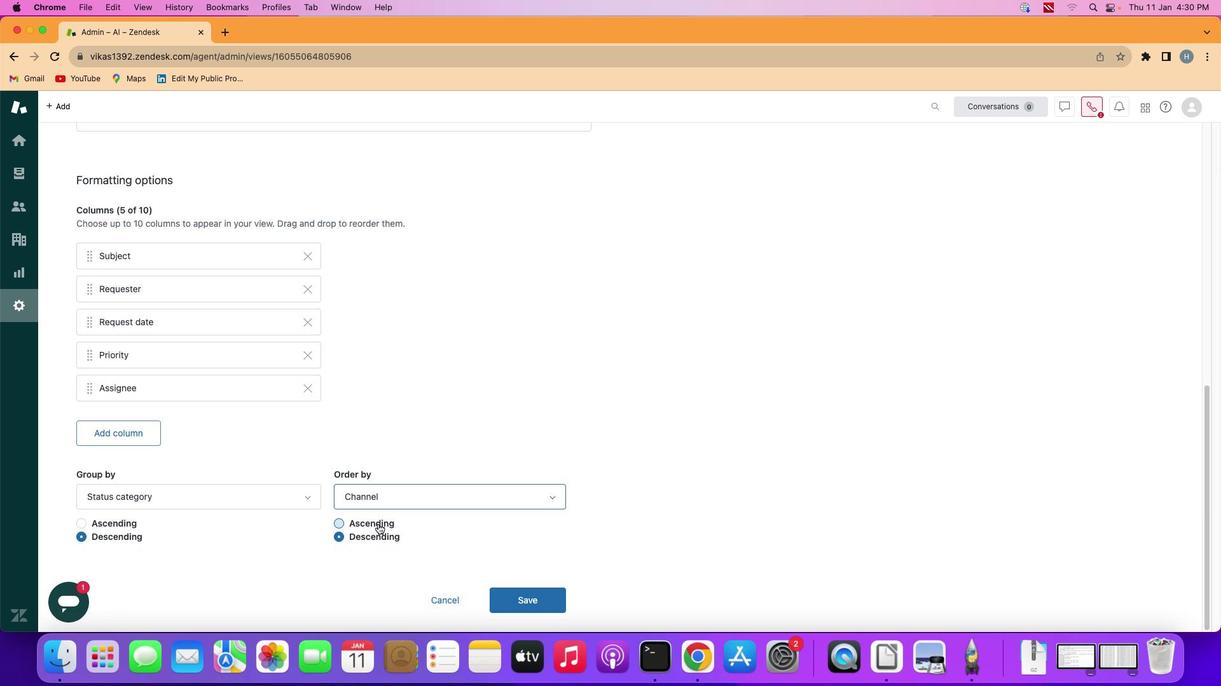 
Action: Mouse pressed left at (381, 526)
Screenshot: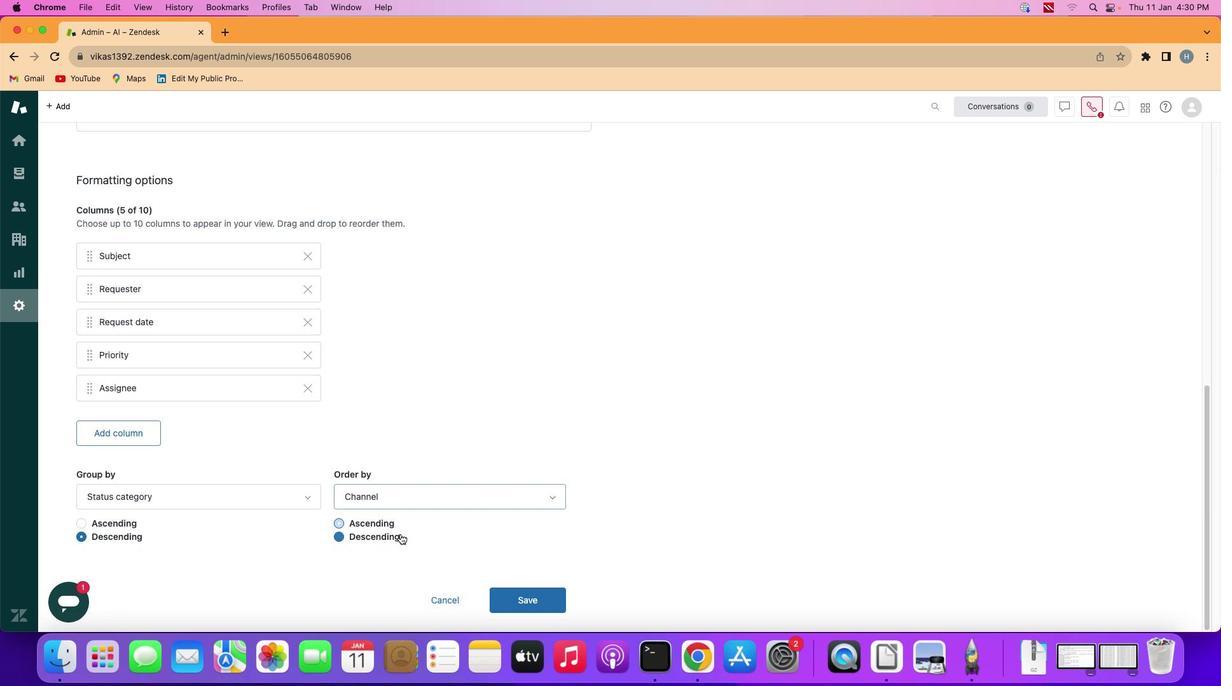 
Action: Mouse moved to (506, 599)
Screenshot: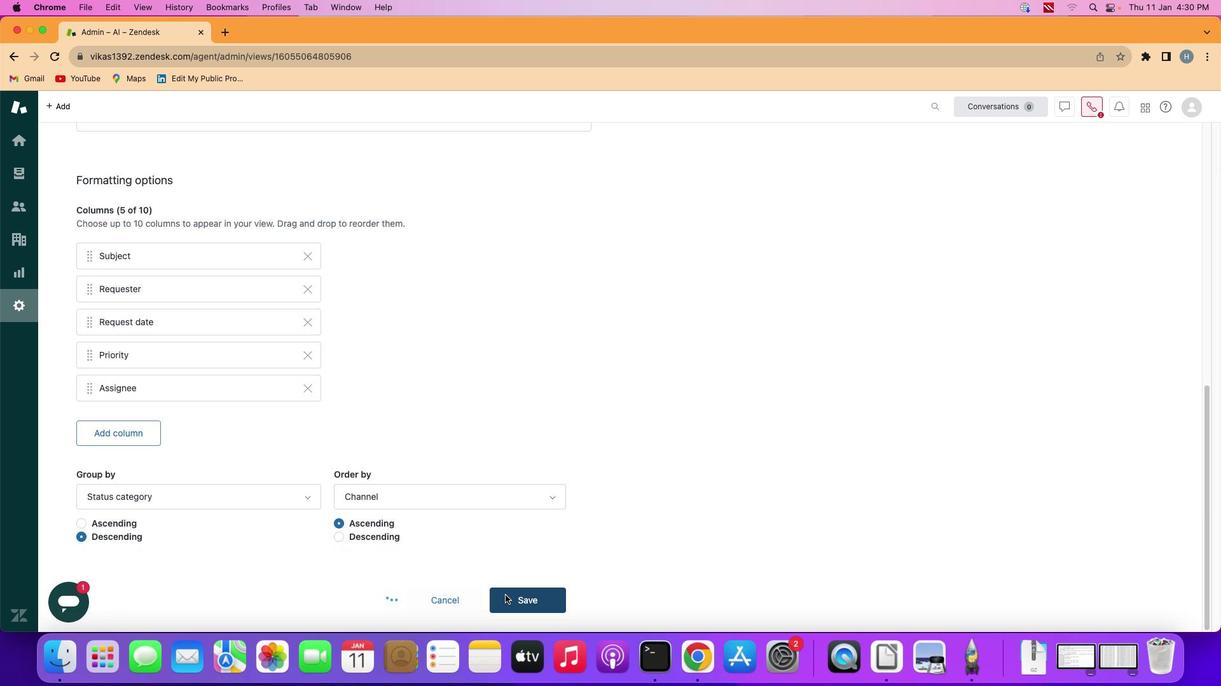 
Action: Mouse pressed left at (506, 599)
Screenshot: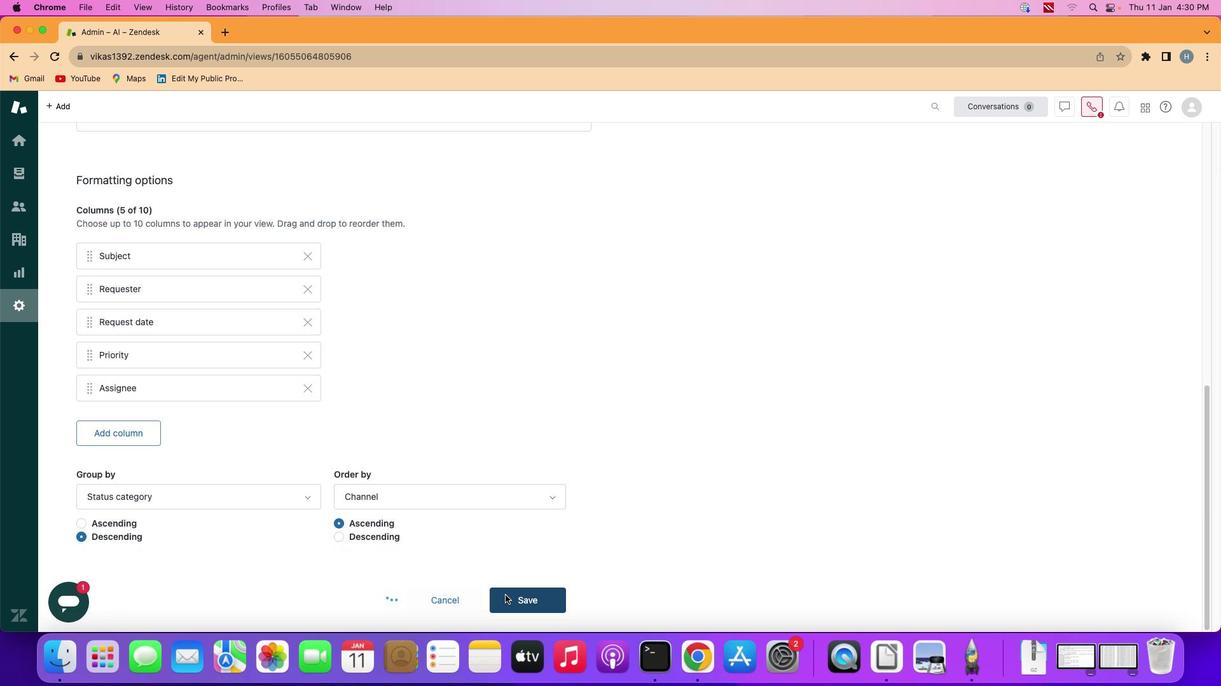 
Action: Mouse moved to (501, 351)
Screenshot: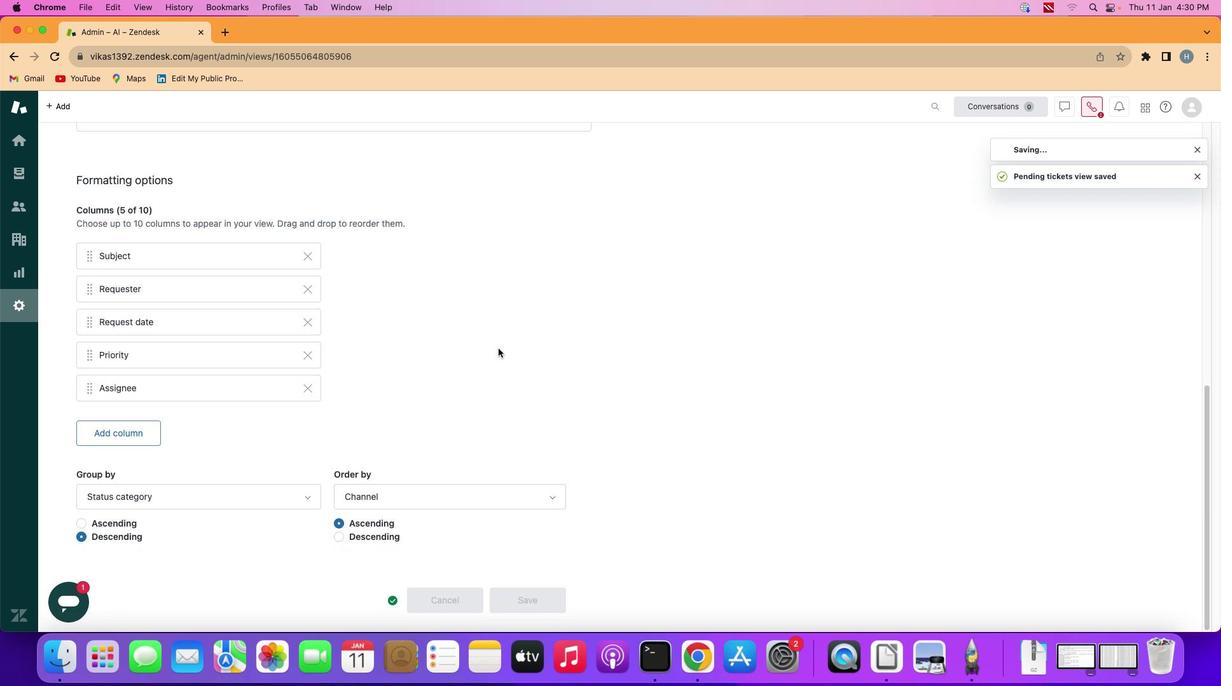 
